 Task: Create a Workspace WS0000000001 in Trello with Workspace Type as ENGINEERING-IT and Workspace Description as WD0000000001. Invite a Team Member Ayush98111@gmail.com to Workspace WS0000000001 in Trello. Invite a Team Member Mailaustralia7@gmail.com to Workspace WS0000000001 in Trello. Invite a Team Member Carxxstreet7916@gmail.com to Workspace WS0000000001 in Trello. Invite a Team Member Prateek.ku2001@gmail.com to Workspace WS0000000001 in Trello
Action: Mouse moved to (512, 71)
Screenshot: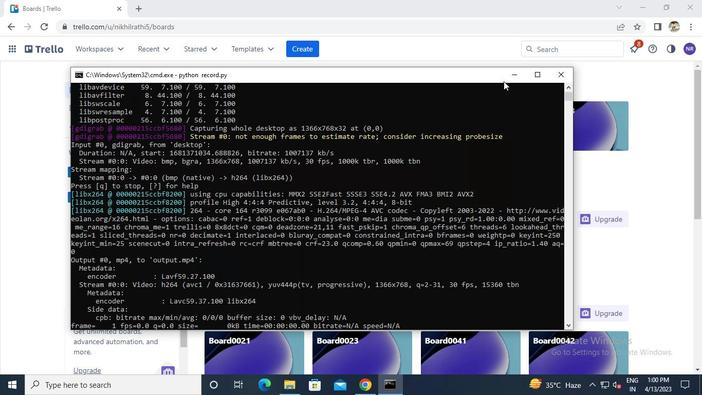 
Action: Mouse pressed left at (512, 71)
Screenshot: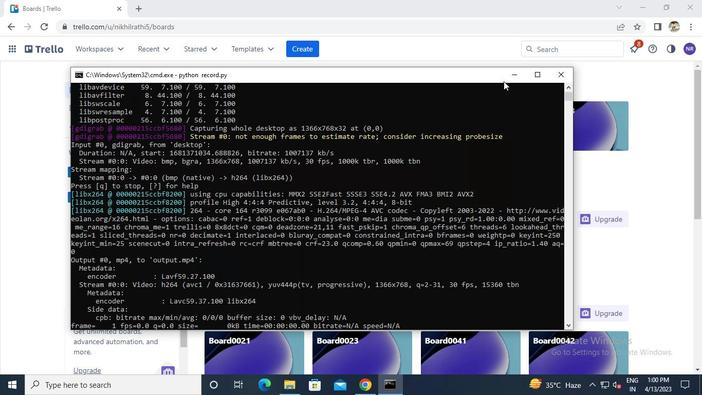 
Action: Mouse moved to (308, 50)
Screenshot: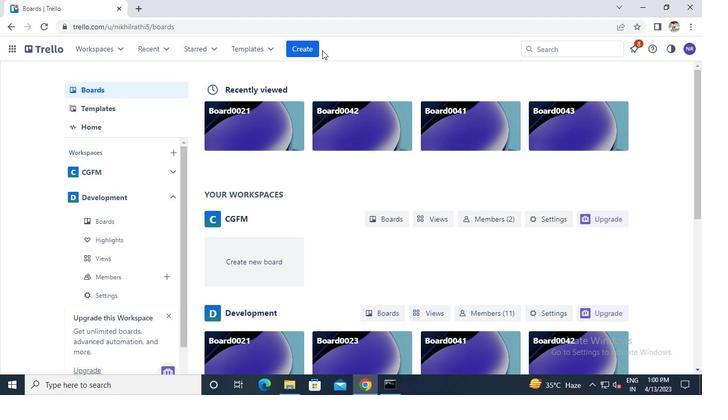 
Action: Mouse pressed left at (308, 50)
Screenshot: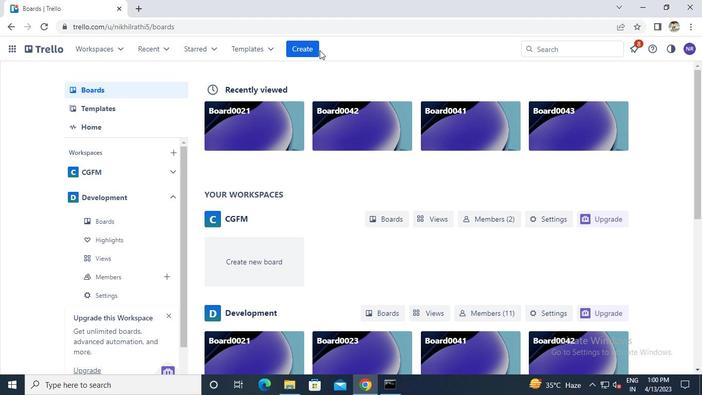 
Action: Mouse moved to (323, 153)
Screenshot: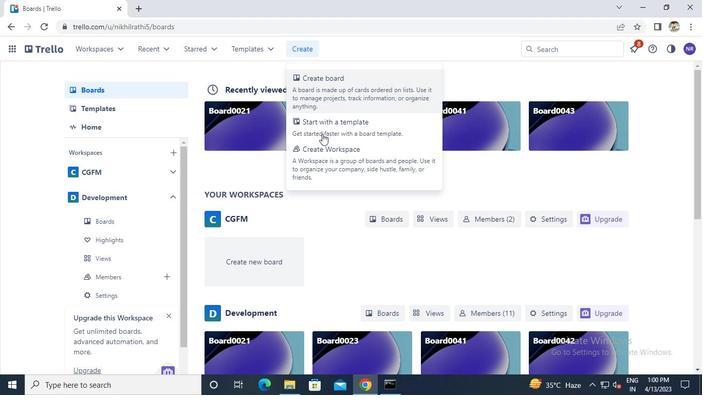 
Action: Mouse pressed left at (323, 153)
Screenshot: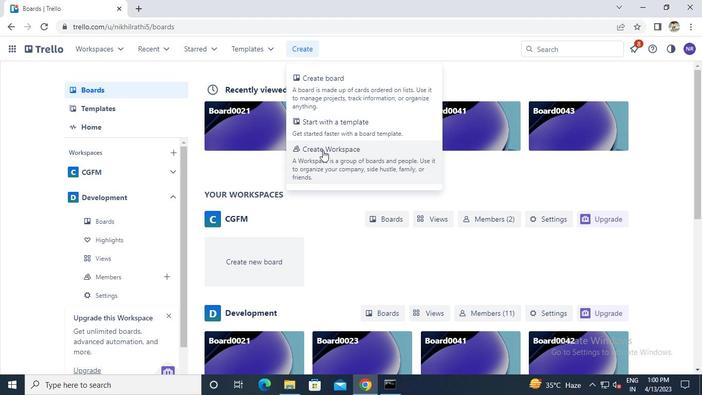 
Action: Mouse moved to (259, 176)
Screenshot: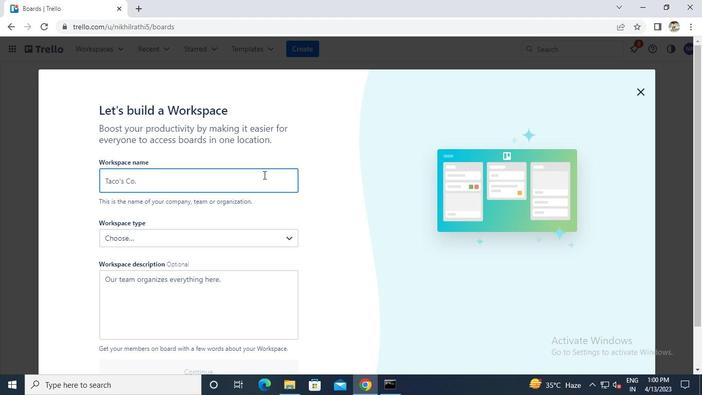 
Action: Mouse pressed left at (259, 176)
Screenshot: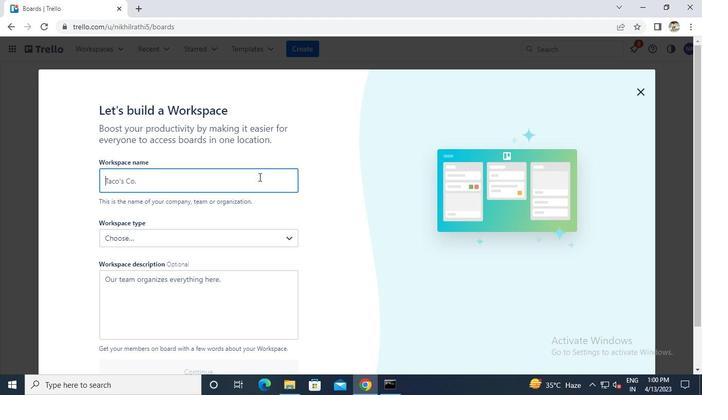 
Action: Keyboard Key.caps_lock
Screenshot: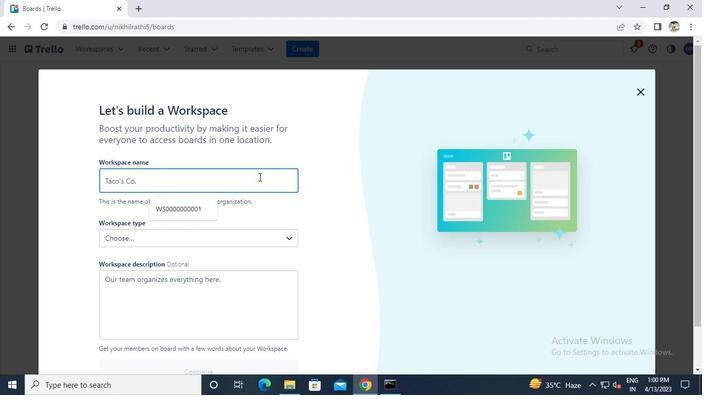 
Action: Keyboard w
Screenshot: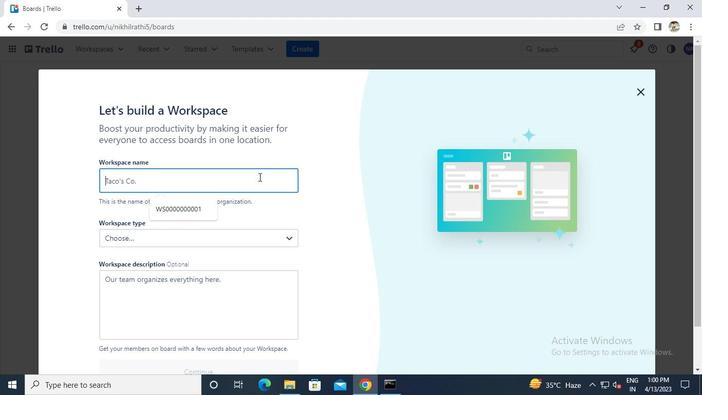 
Action: Keyboard s
Screenshot: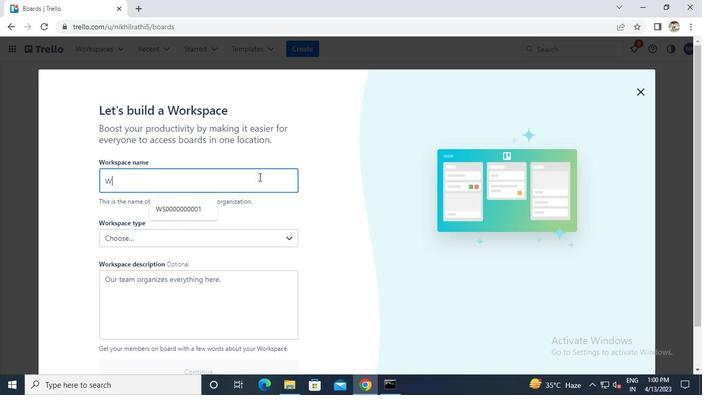 
Action: Keyboard 0
Screenshot: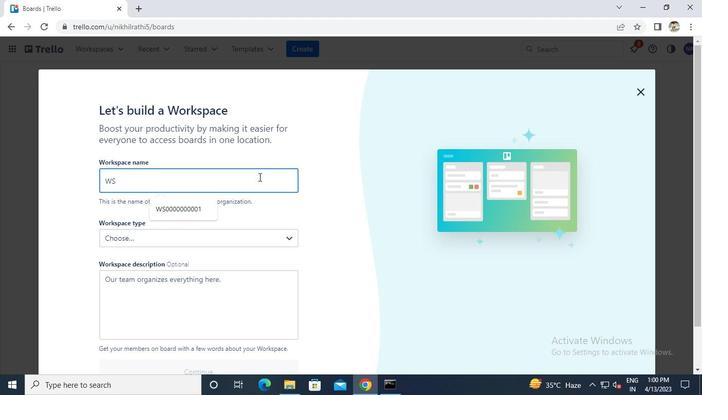 
Action: Keyboard 0
Screenshot: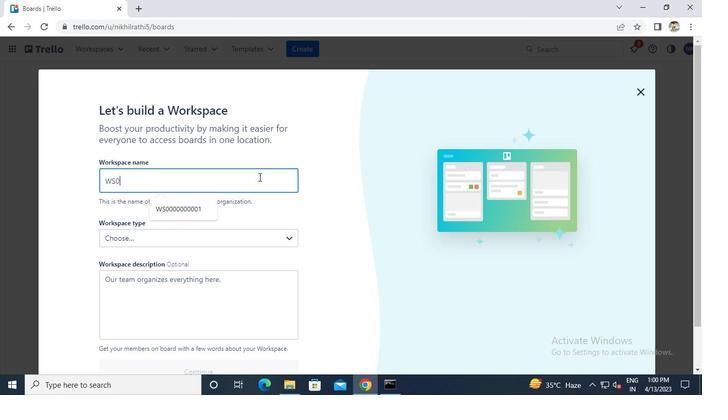 
Action: Keyboard 0
Screenshot: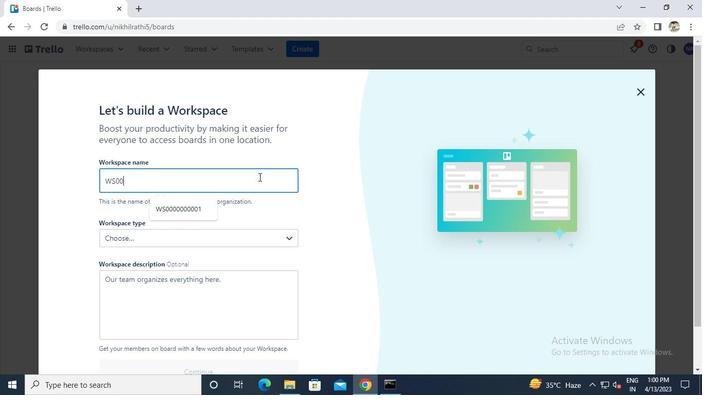 
Action: Keyboard 0
Screenshot: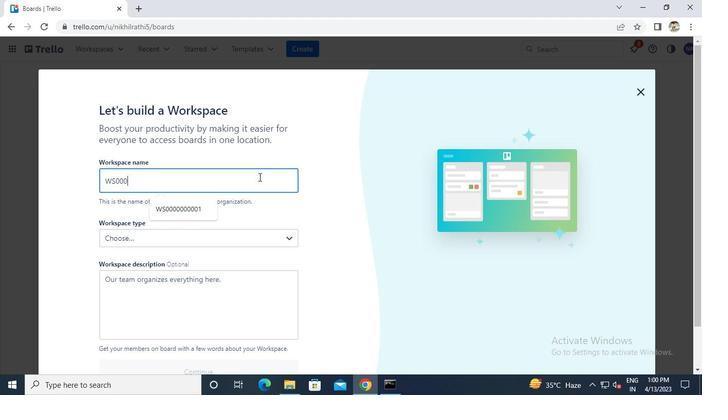 
Action: Keyboard 0
Screenshot: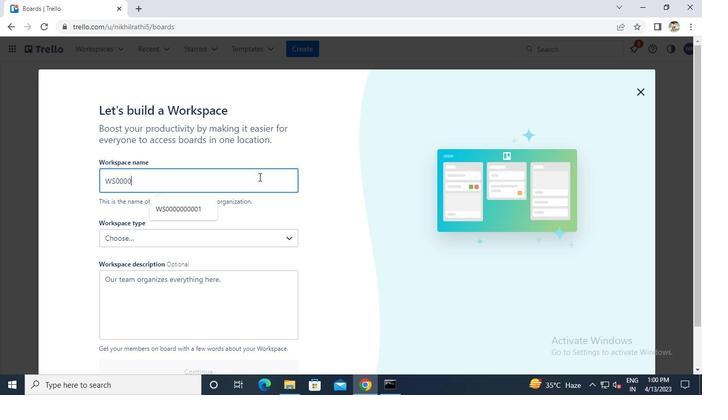 
Action: Keyboard 0
Screenshot: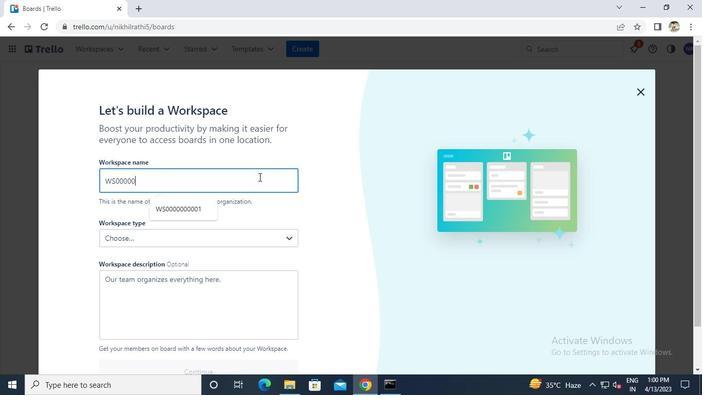 
Action: Keyboard 0
Screenshot: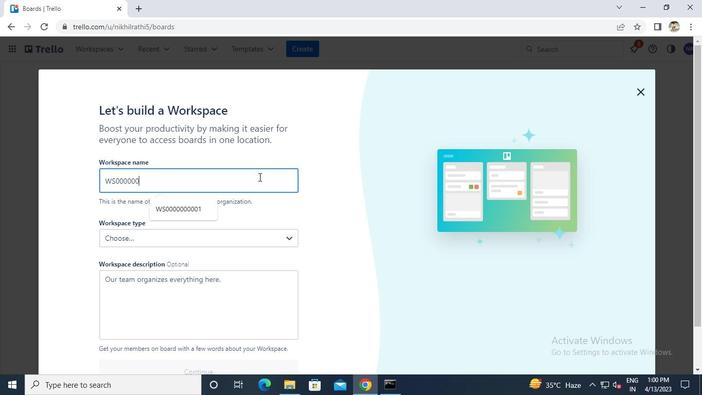 
Action: Keyboard 0
Screenshot: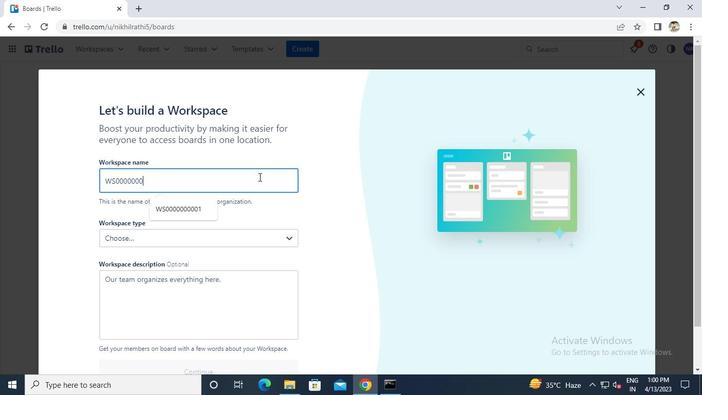 
Action: Keyboard 0
Screenshot: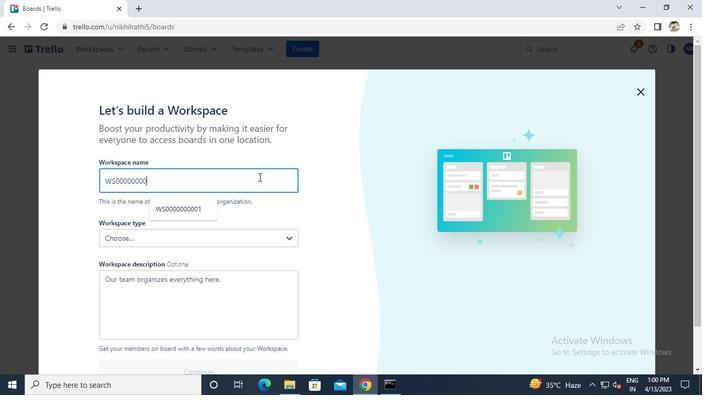 
Action: Keyboard 0
Screenshot: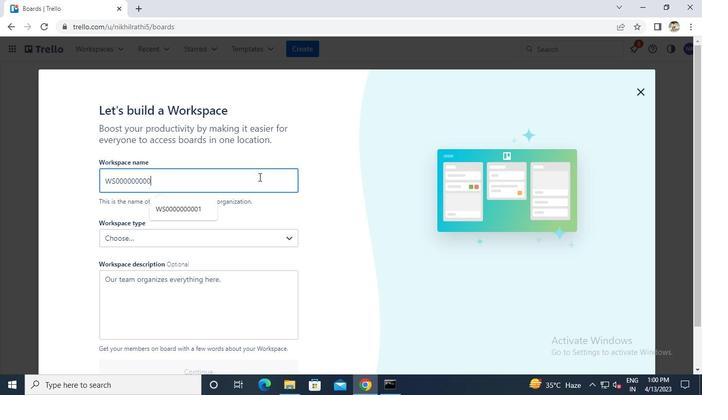 
Action: Keyboard 1
Screenshot: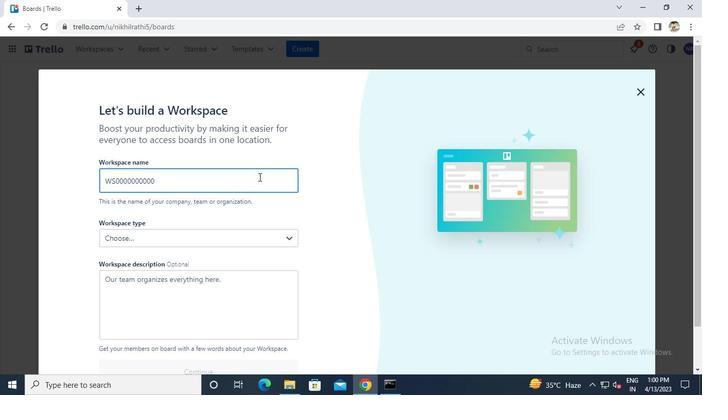 
Action: Mouse moved to (211, 238)
Screenshot: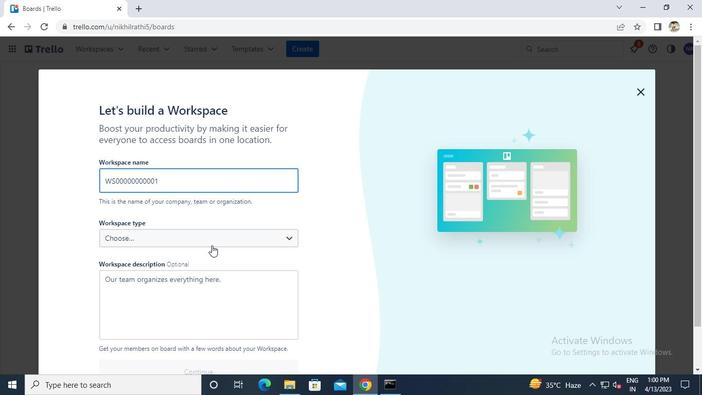
Action: Mouse pressed left at (211, 238)
Screenshot: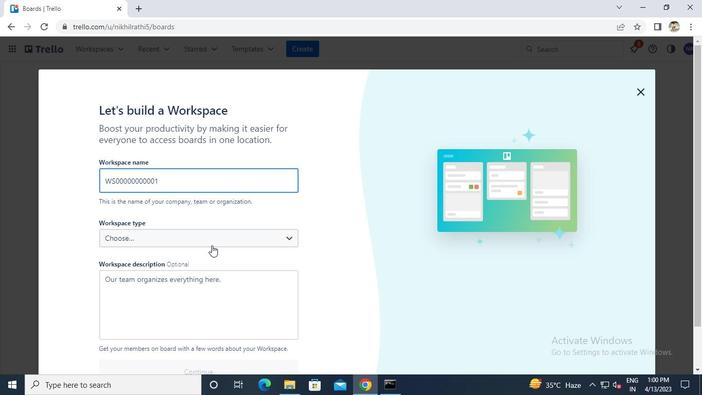 
Action: Mouse moved to (146, 355)
Screenshot: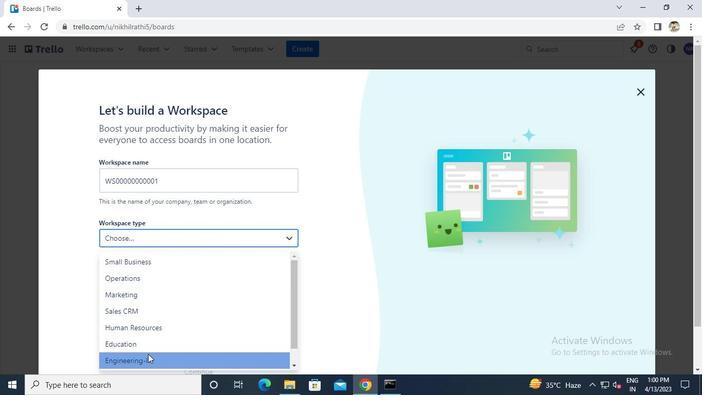 
Action: Mouse pressed left at (146, 355)
Screenshot: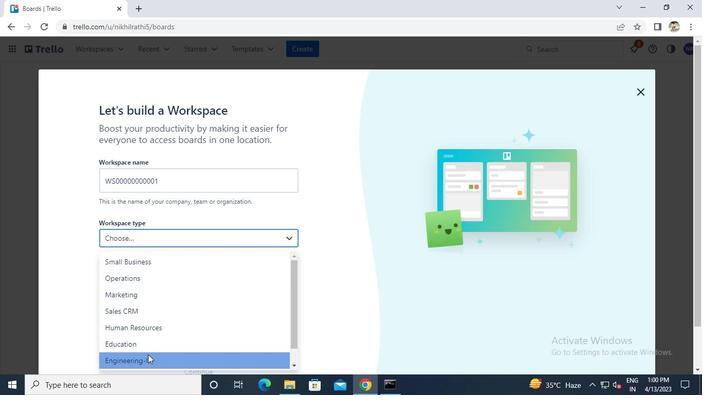 
Action: Mouse moved to (149, 314)
Screenshot: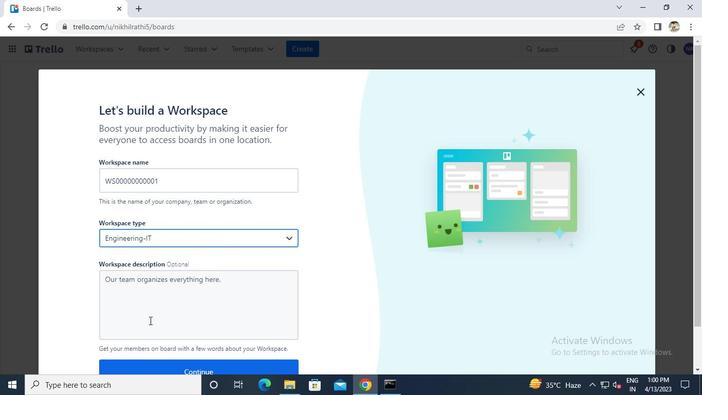 
Action: Mouse pressed left at (149, 314)
Screenshot: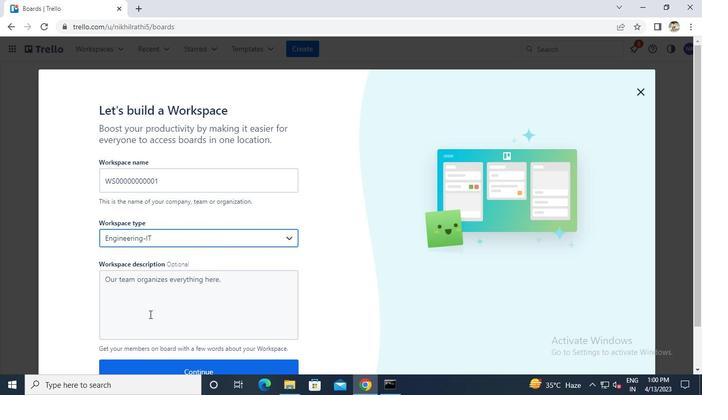 
Action: Keyboard w
Screenshot: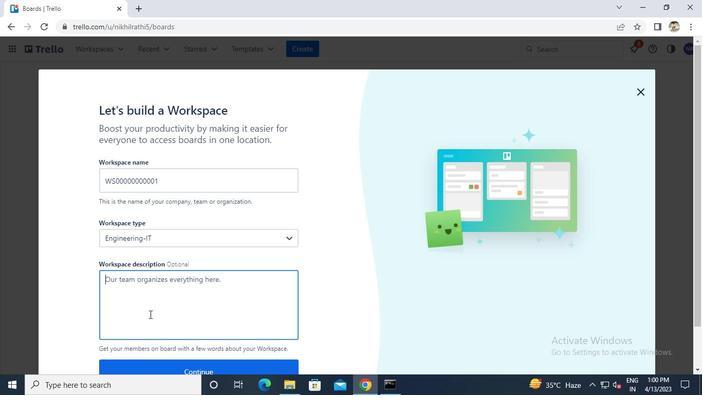 
Action: Keyboard d
Screenshot: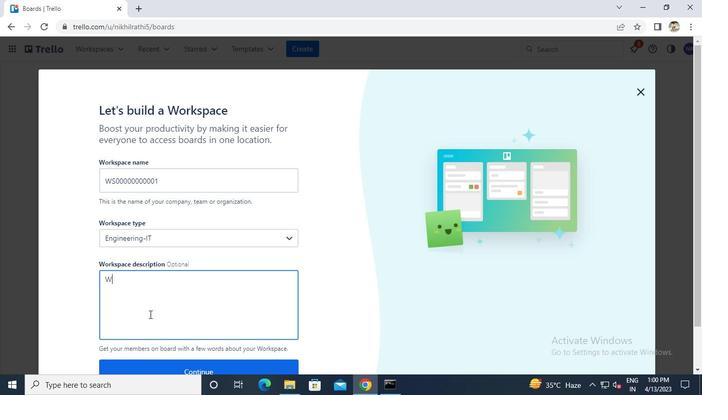 
Action: Keyboard 0
Screenshot: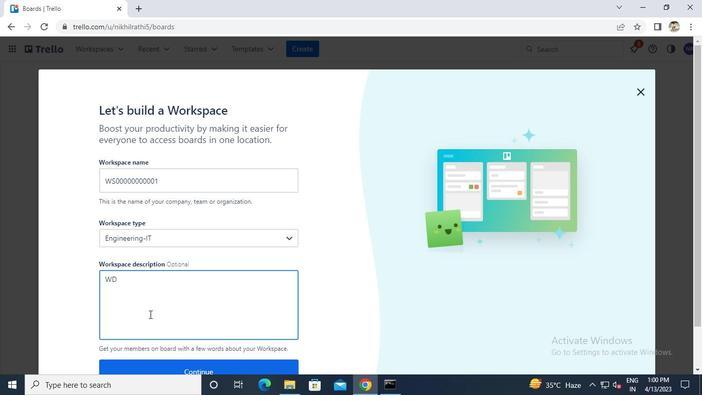
Action: Keyboard 0
Screenshot: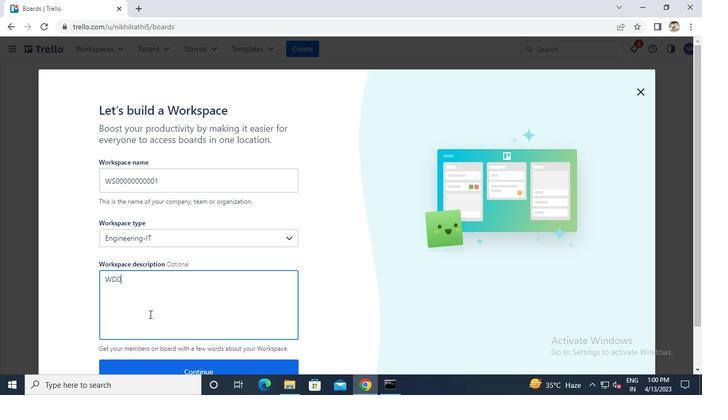 
Action: Keyboard 0
Screenshot: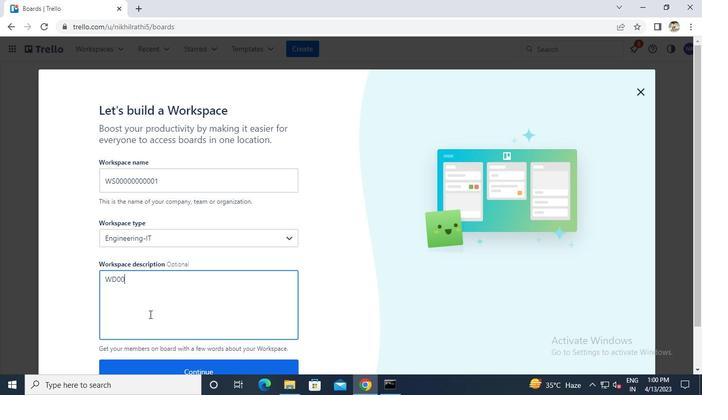 
Action: Keyboard 0
Screenshot: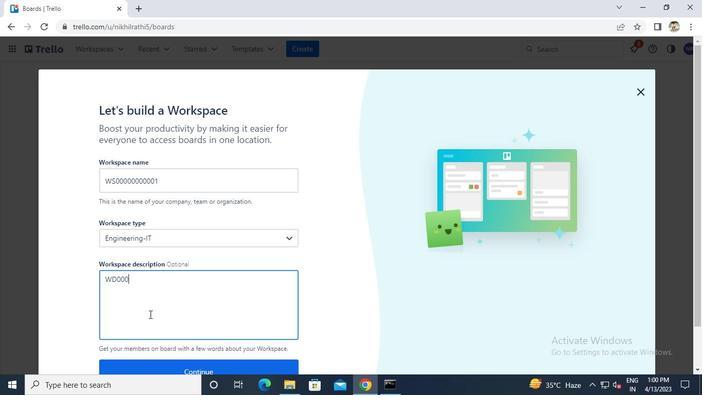 
Action: Keyboard 0
Screenshot: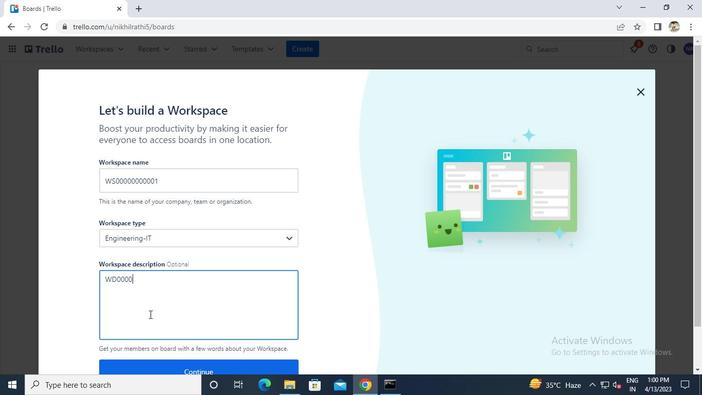 
Action: Keyboard 0
Screenshot: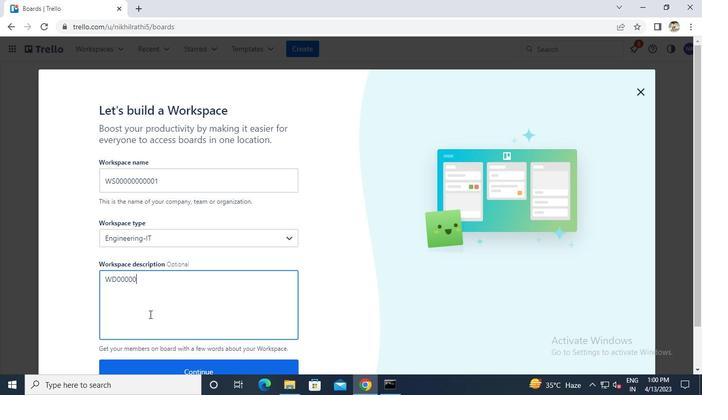 
Action: Keyboard 0
Screenshot: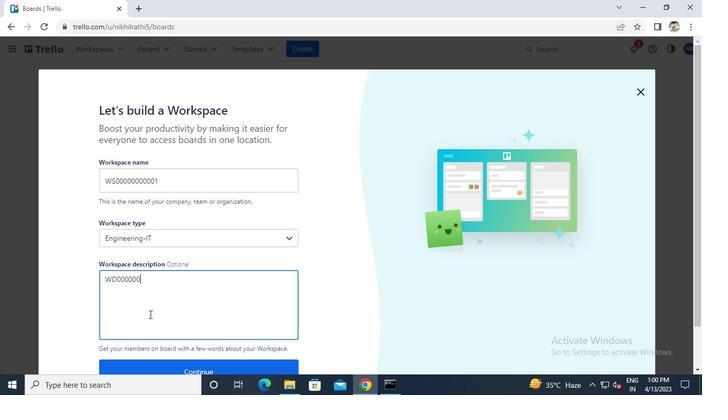 
Action: Keyboard 0
Screenshot: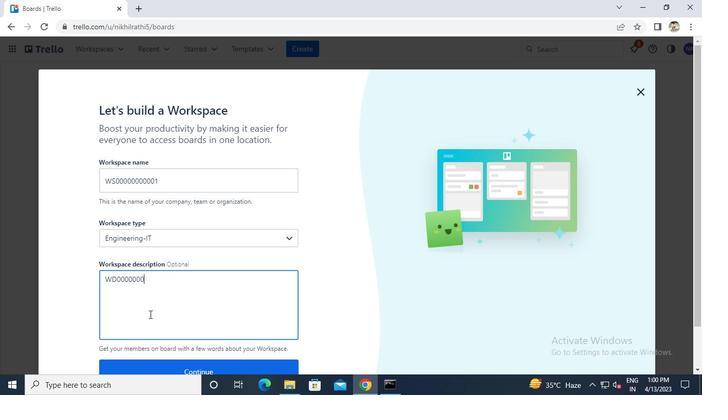 
Action: Keyboard 0
Screenshot: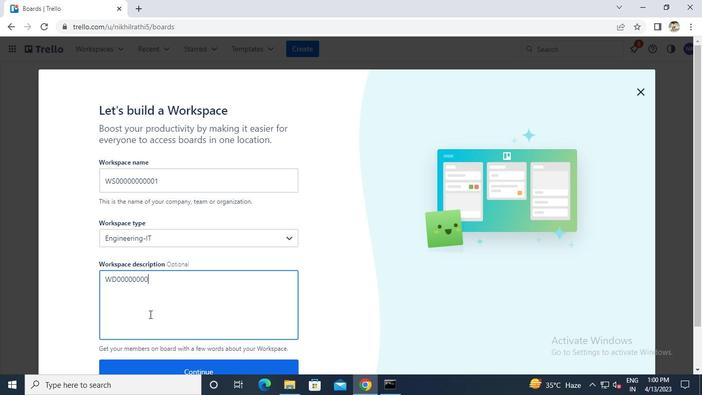 
Action: Keyboard 1
Screenshot: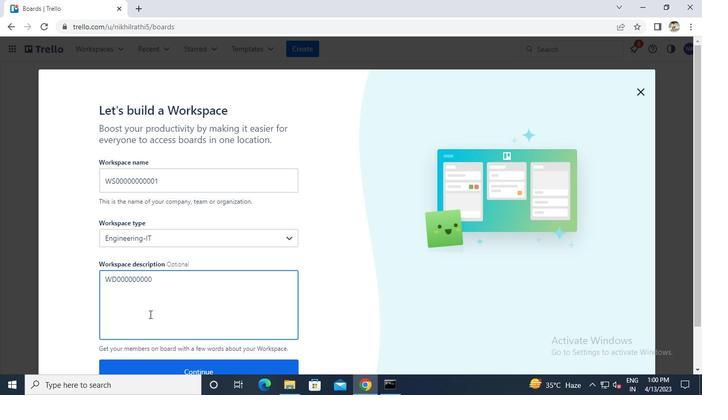 
Action: Mouse moved to (155, 319)
Screenshot: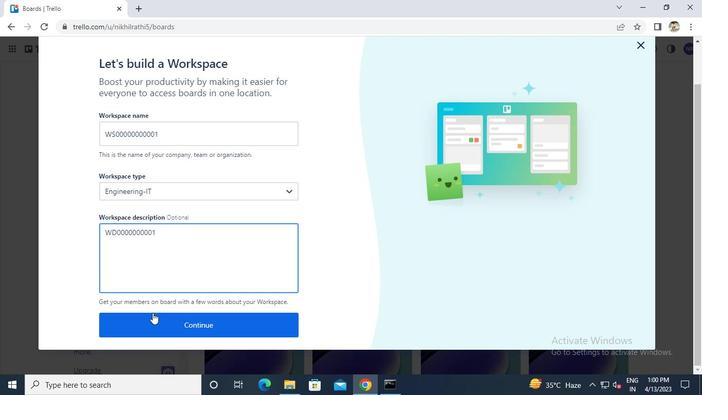 
Action: Mouse pressed left at (155, 319)
Screenshot: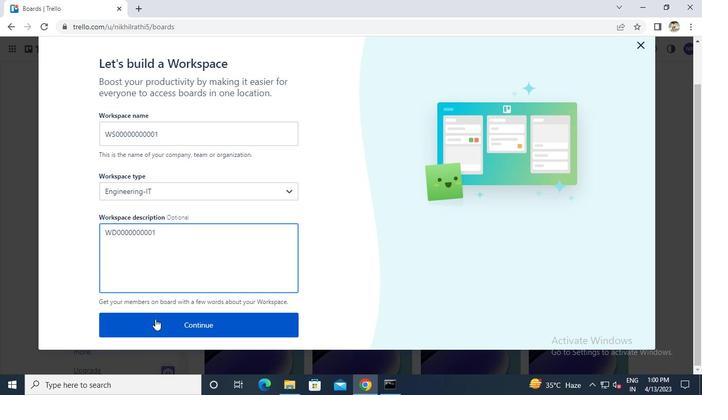 
Action: Mouse moved to (188, 264)
Screenshot: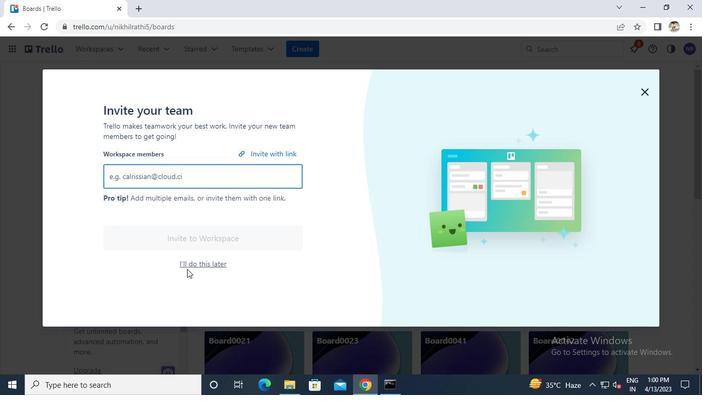 
Action: Mouse pressed left at (188, 264)
Screenshot: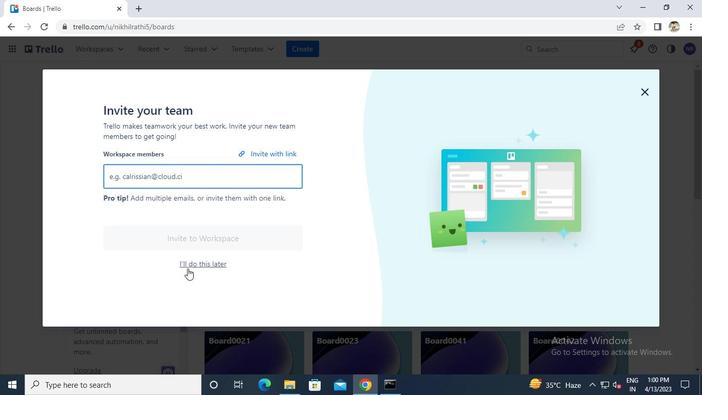 
Action: Mouse moved to (578, 89)
Screenshot: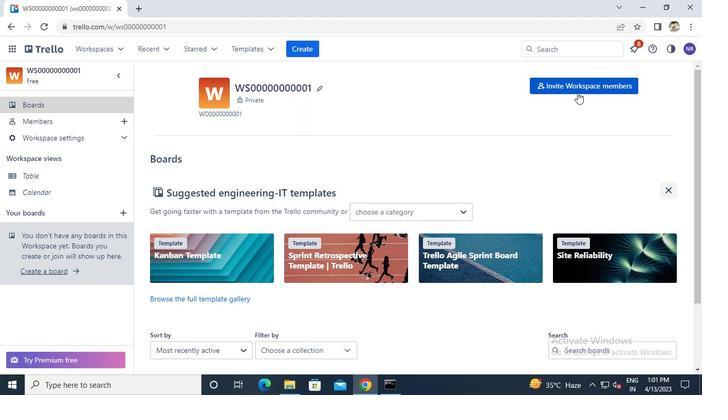 
Action: Mouse pressed left at (578, 89)
Screenshot: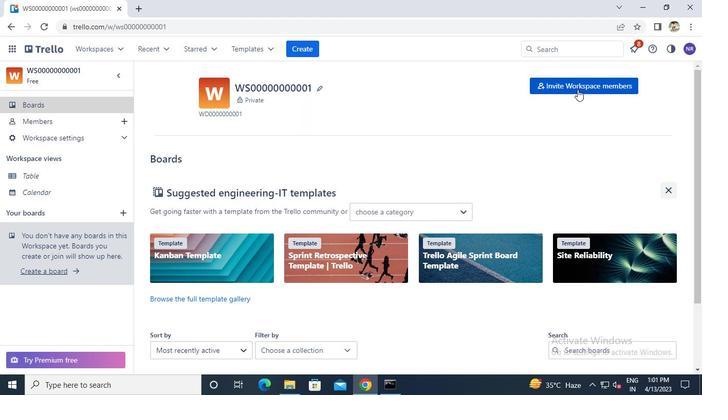 
Action: Mouse moved to (360, 199)
Screenshot: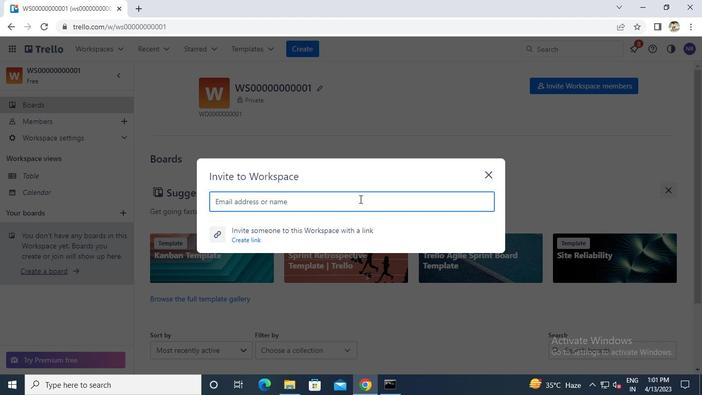 
Action: Mouse pressed left at (360, 199)
Screenshot: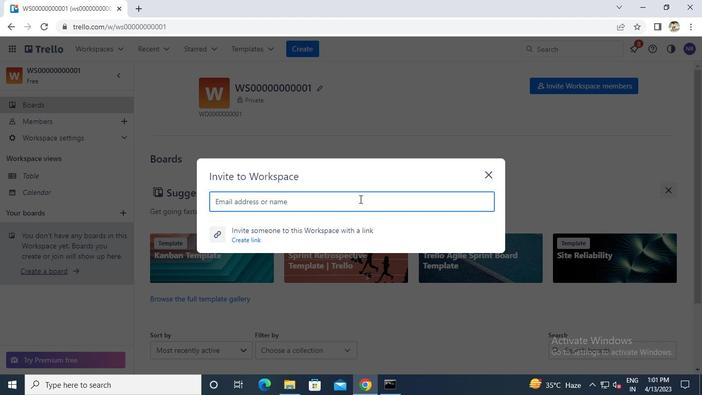 
Action: Mouse moved to (361, 198)
Screenshot: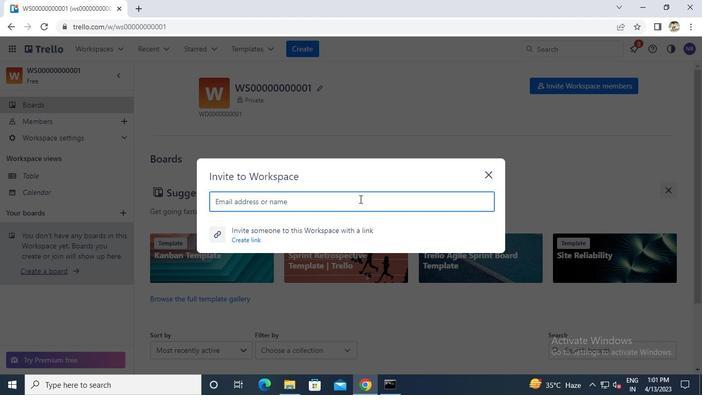 
Action: Keyboard a
Screenshot: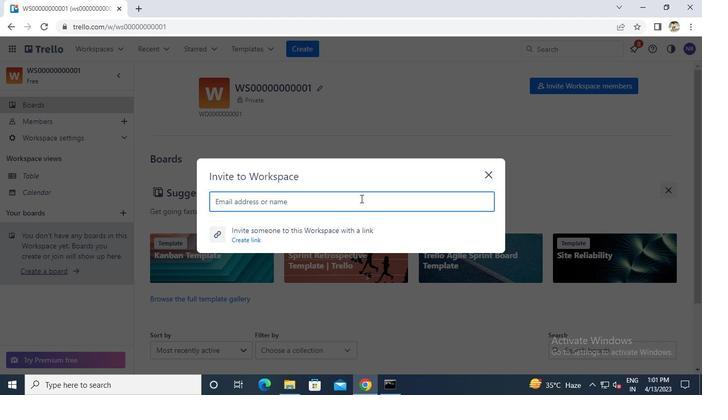 
Action: Keyboard Key.caps_lock
Screenshot: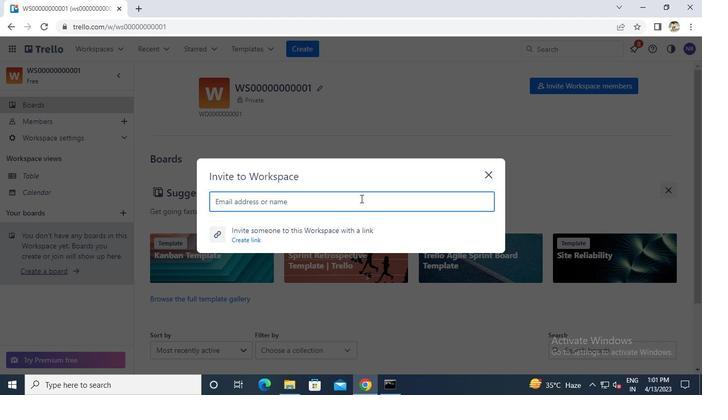 
Action: Keyboard y
Screenshot: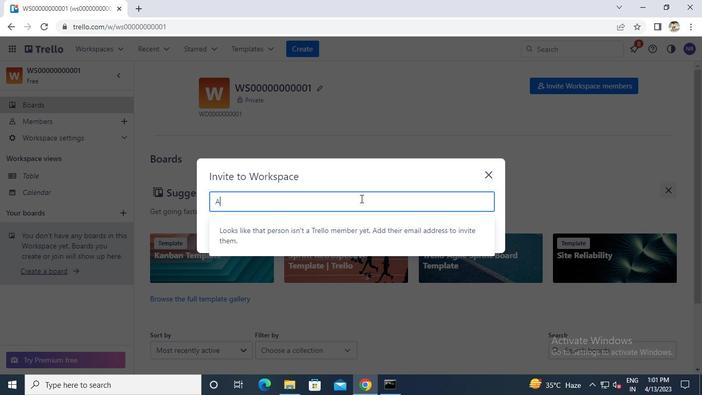 
Action: Keyboard u
Screenshot: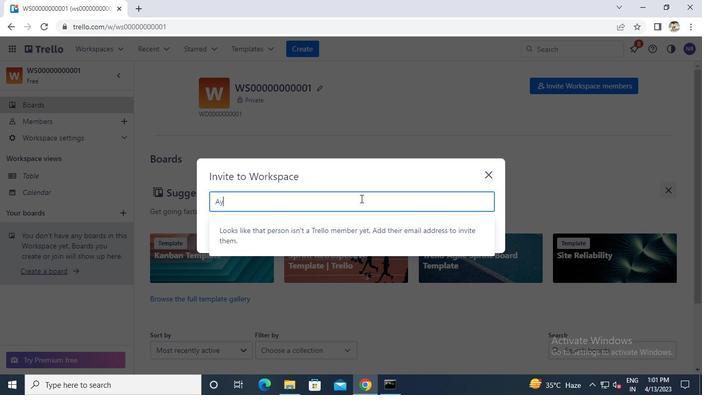 
Action: Keyboard s
Screenshot: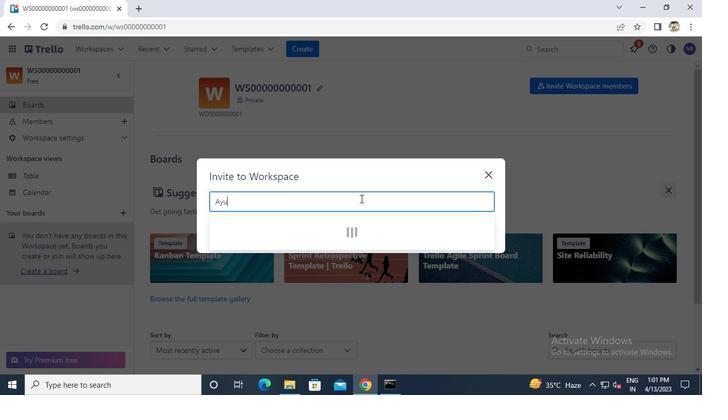 
Action: Keyboard h
Screenshot: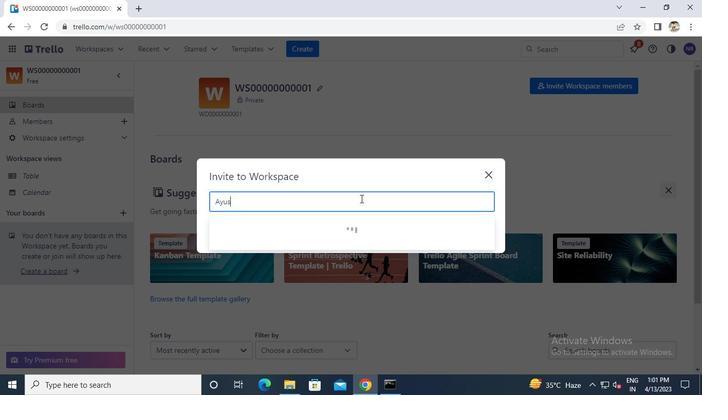 
Action: Keyboard 9
Screenshot: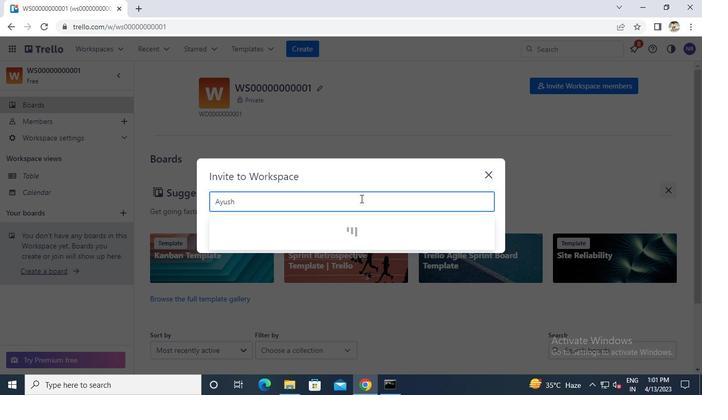 
Action: Keyboard 8
Screenshot: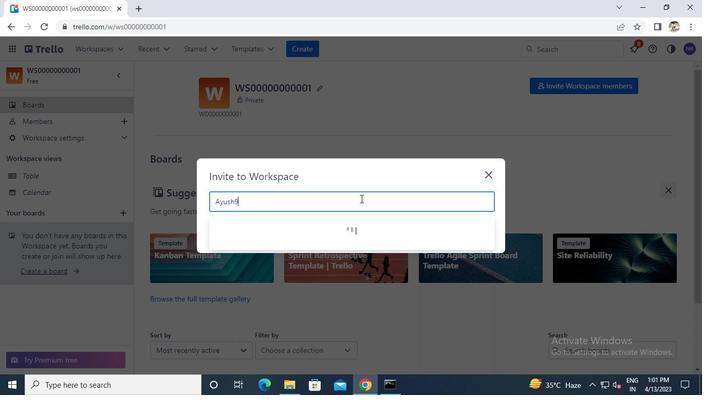 
Action: Keyboard 1
Screenshot: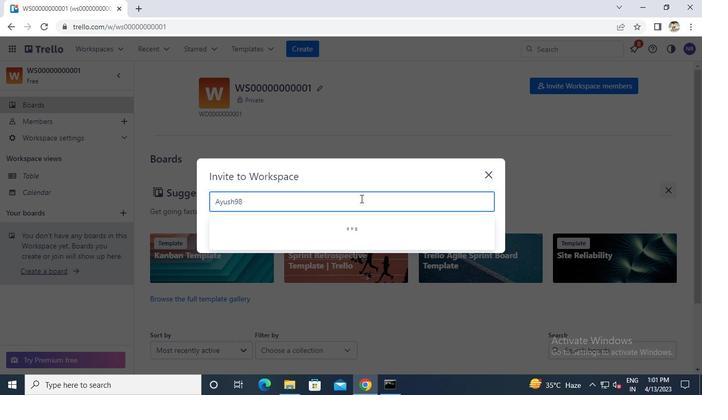 
Action: Keyboard 1
Screenshot: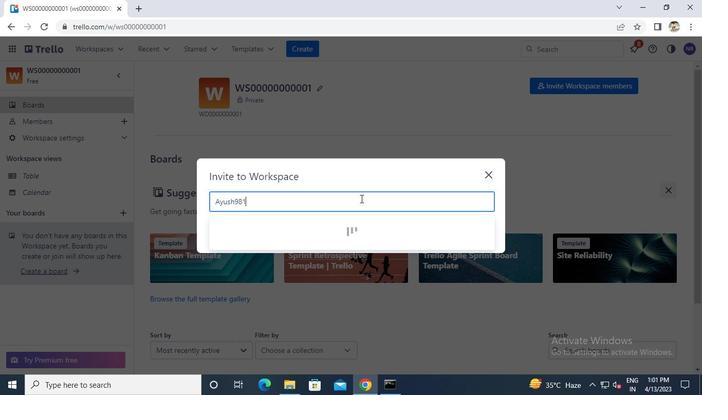 
Action: Keyboard 1
Screenshot: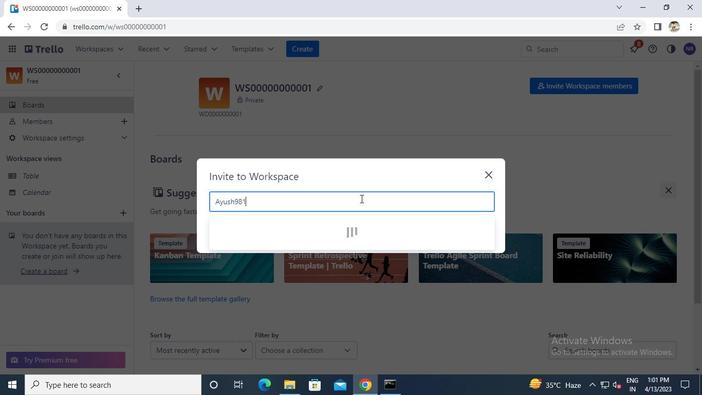 
Action: Keyboard Key.shift
Screenshot: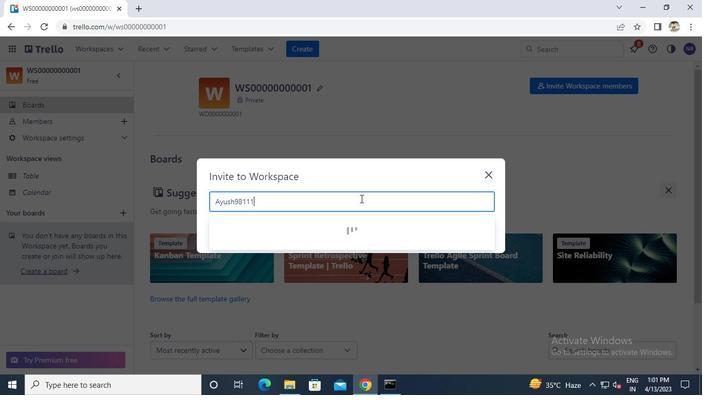 
Action: Keyboard @
Screenshot: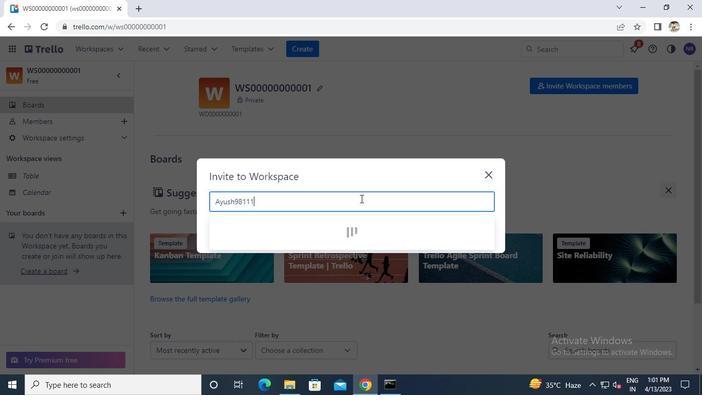
Action: Keyboard g
Screenshot: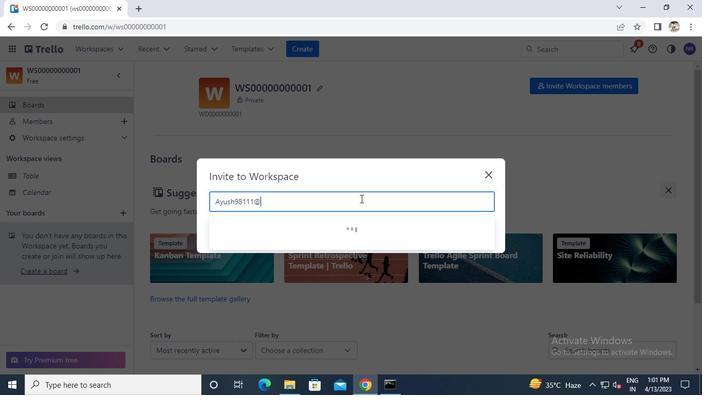 
Action: Keyboard m
Screenshot: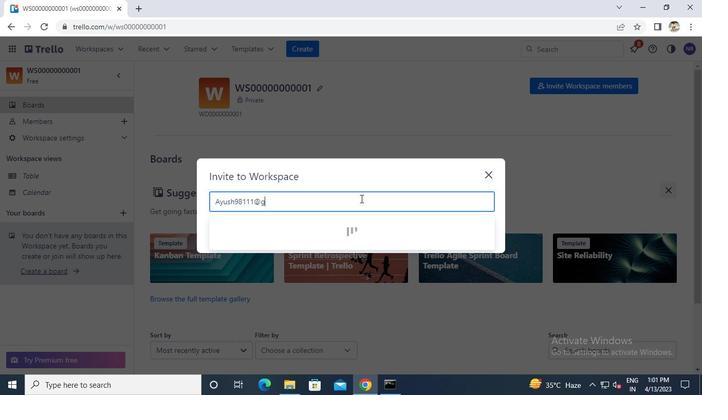 
Action: Keyboard a
Screenshot: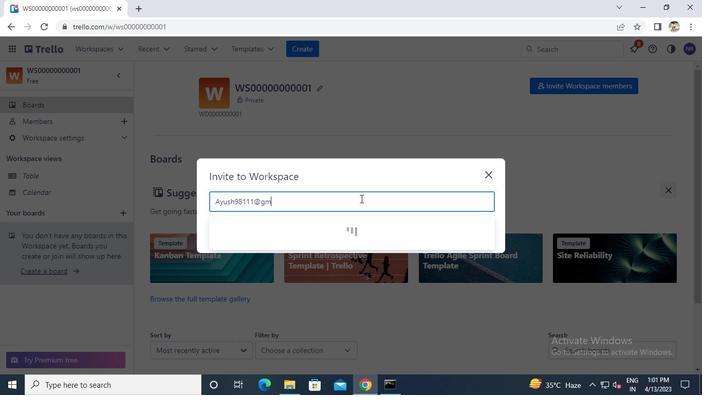 
Action: Keyboard i
Screenshot: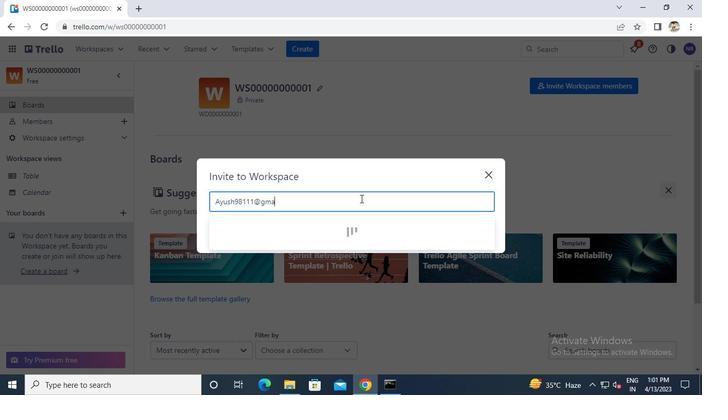 
Action: Keyboard l
Screenshot: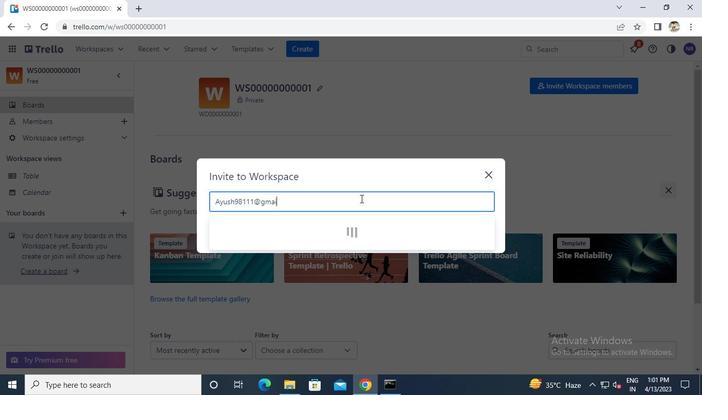 
Action: Keyboard .
Screenshot: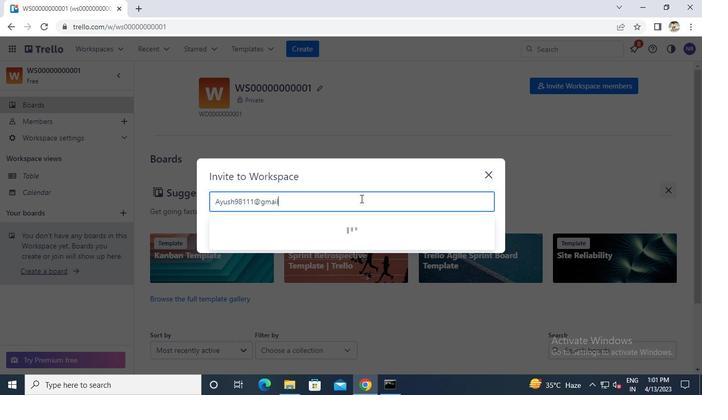 
Action: Keyboard c
Screenshot: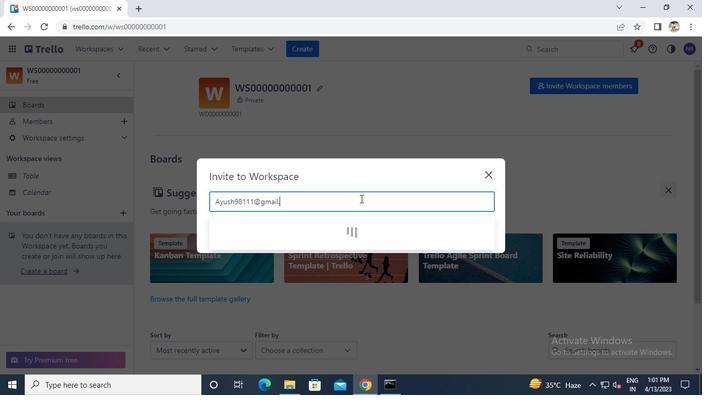
Action: Keyboard o
Screenshot: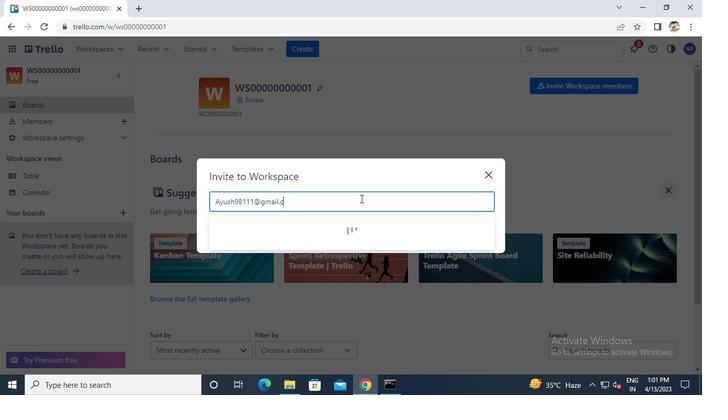
Action: Keyboard m
Screenshot: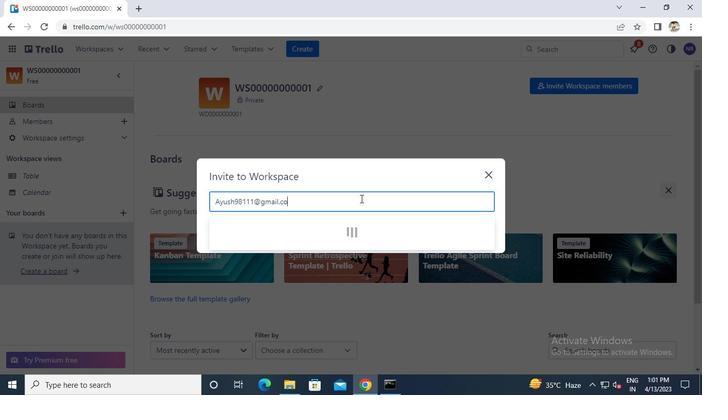 
Action: Mouse moved to (291, 228)
Screenshot: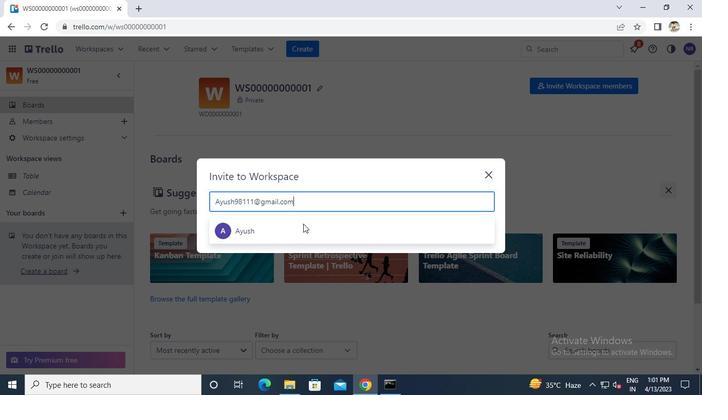 
Action: Mouse pressed left at (291, 228)
Screenshot: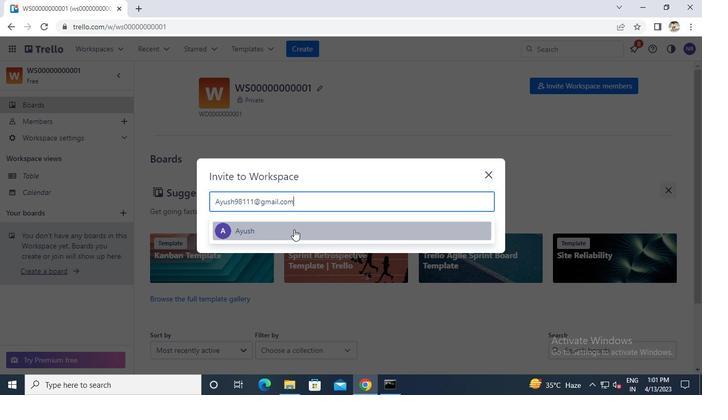 
Action: Mouse moved to (454, 178)
Screenshot: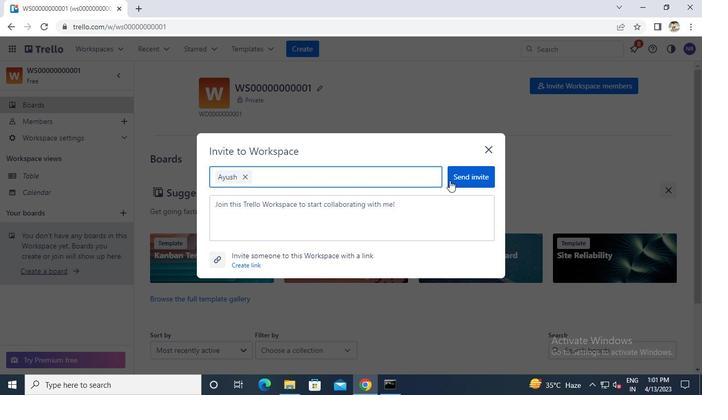 
Action: Mouse pressed left at (454, 178)
Screenshot: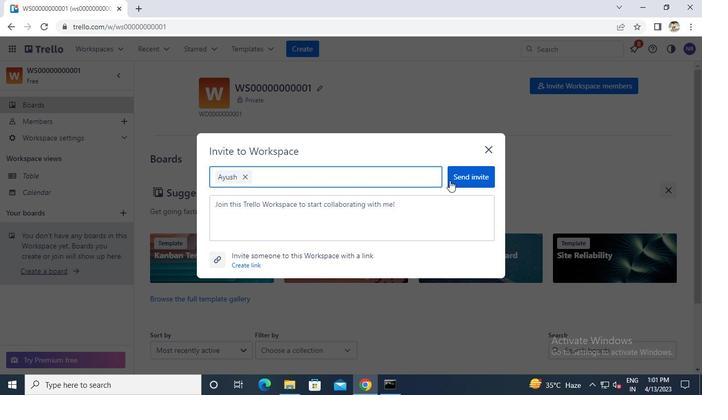 
Action: Mouse moved to (558, 86)
Screenshot: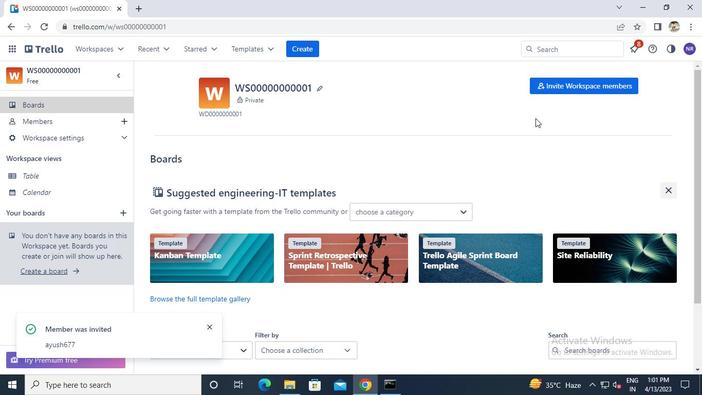 
Action: Mouse pressed left at (558, 86)
Screenshot: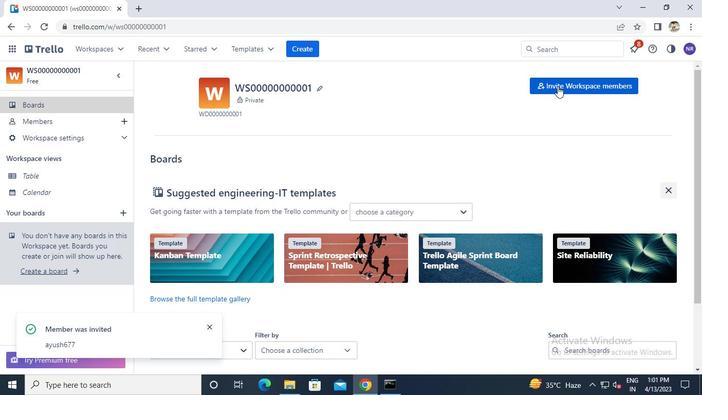 
Action: Mouse moved to (387, 204)
Screenshot: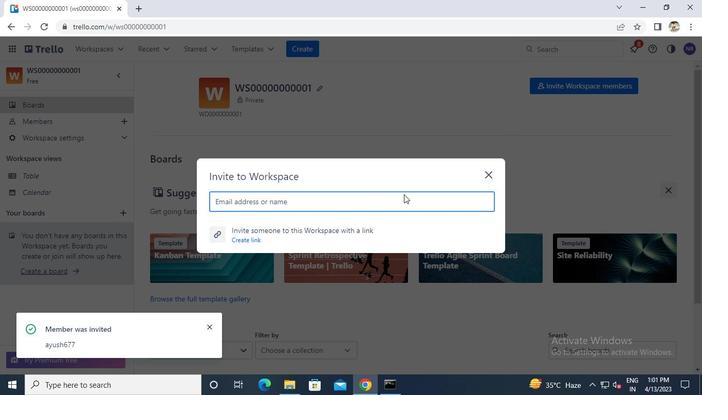 
Action: Mouse pressed left at (387, 204)
Screenshot: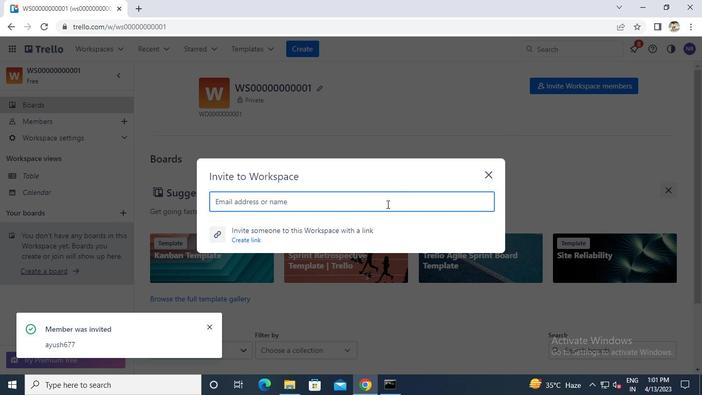 
Action: Keyboard Key.caps_lock
Screenshot: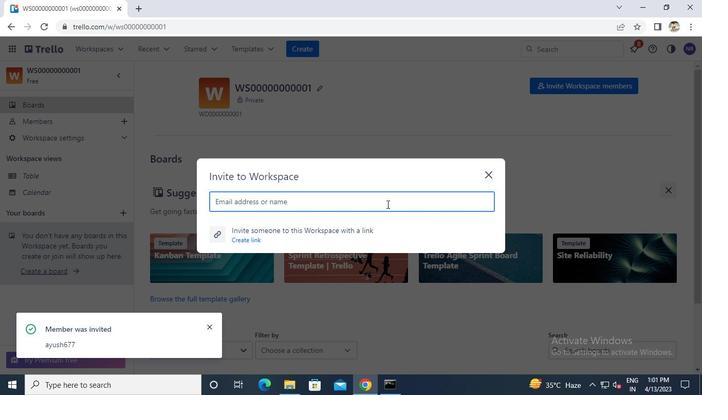 
Action: Keyboard m
Screenshot: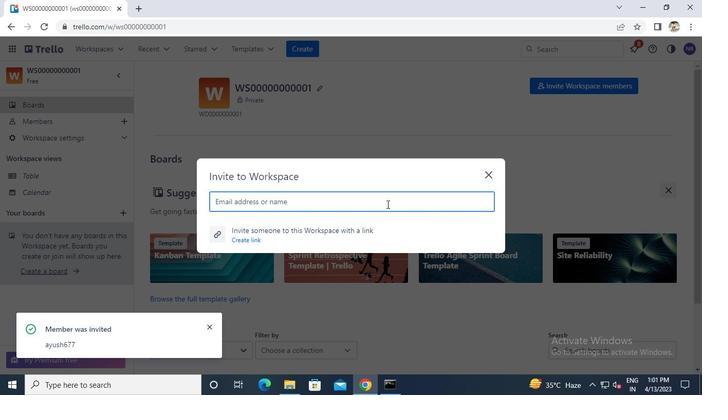 
Action: Keyboard Key.caps_lock
Screenshot: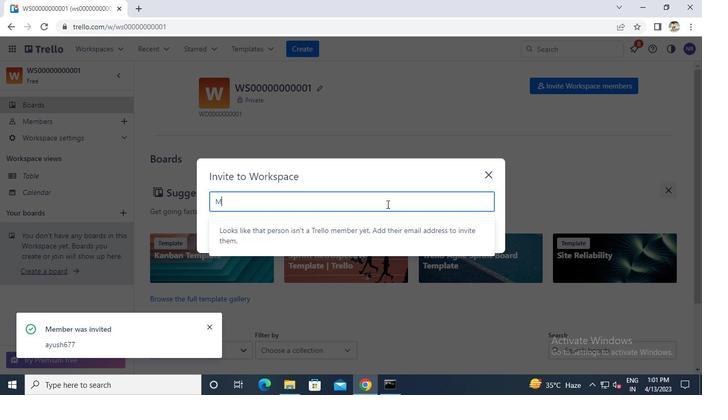 
Action: Keyboard a
Screenshot: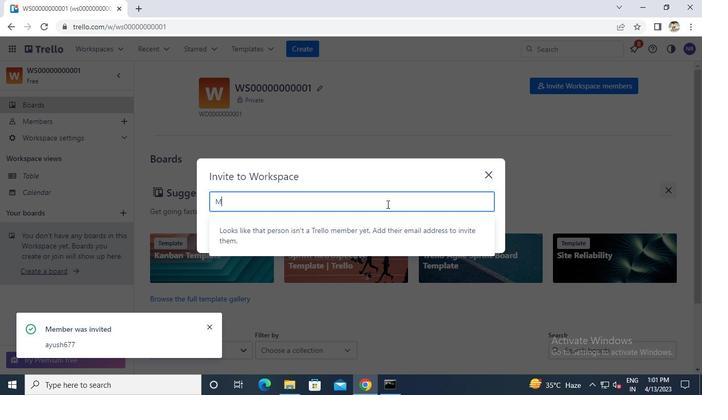 
Action: Keyboard i
Screenshot: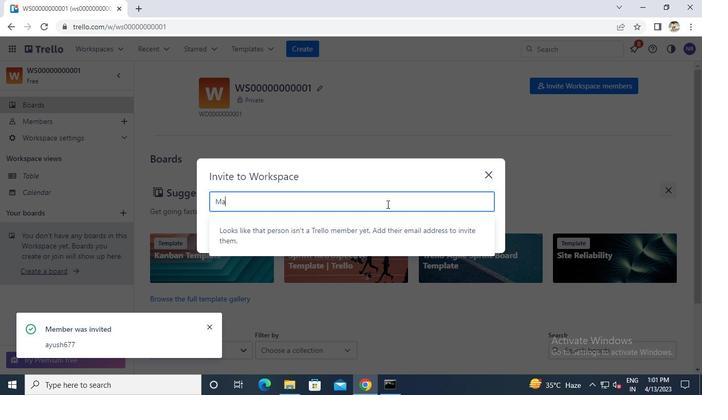 
Action: Keyboard l
Screenshot: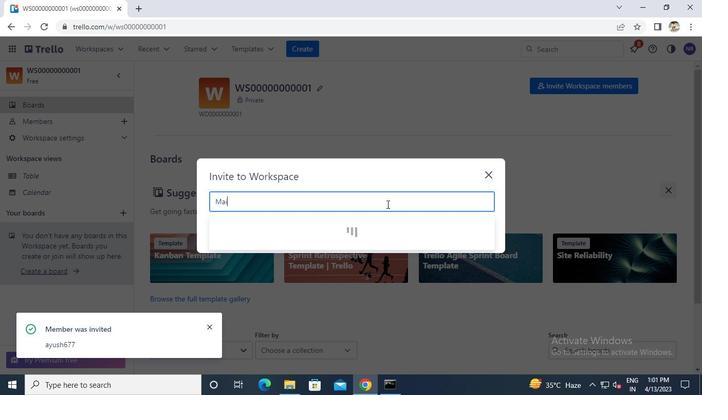 
Action: Keyboard a
Screenshot: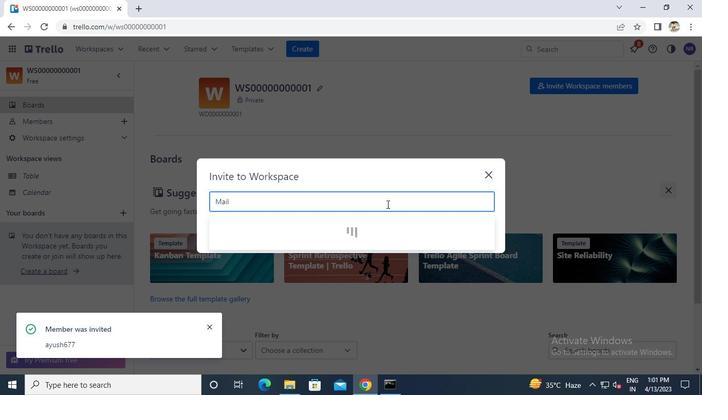 
Action: Keyboard u
Screenshot: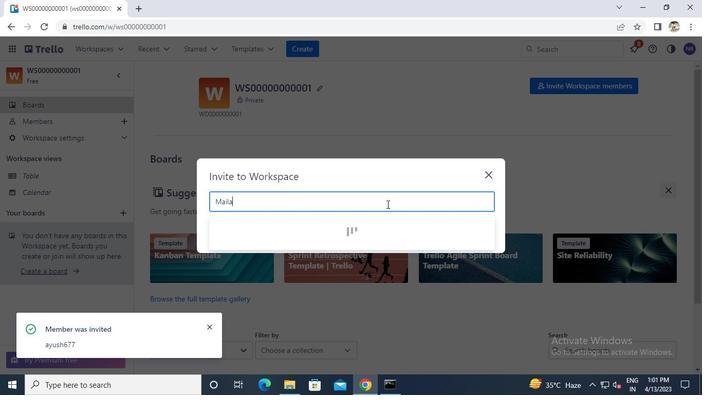 
Action: Keyboard s
Screenshot: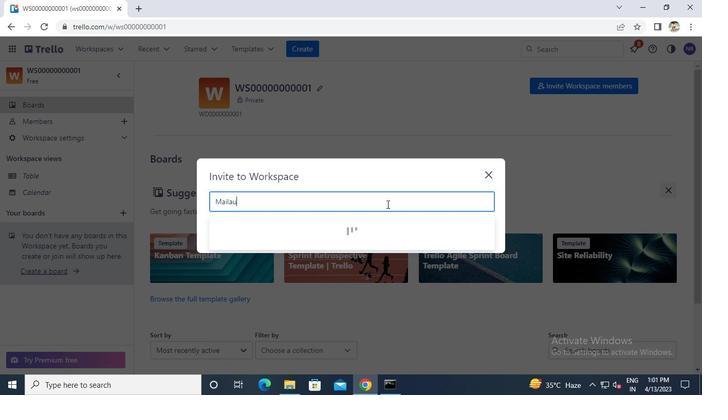 
Action: Keyboard t
Screenshot: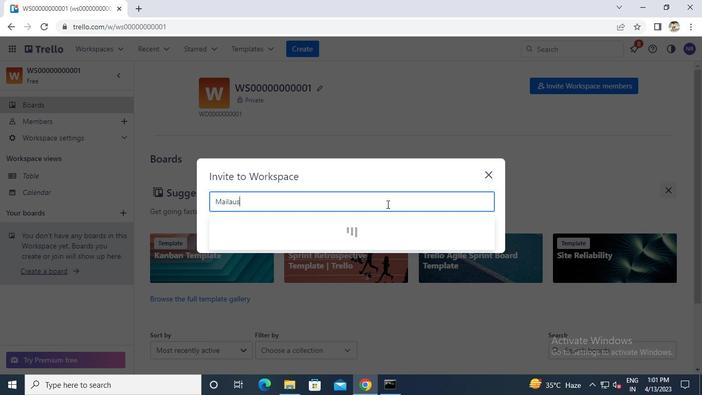 
Action: Keyboard r
Screenshot: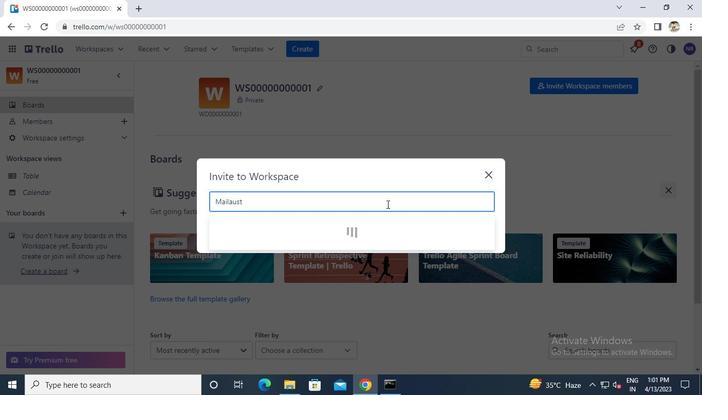 
Action: Keyboard a
Screenshot: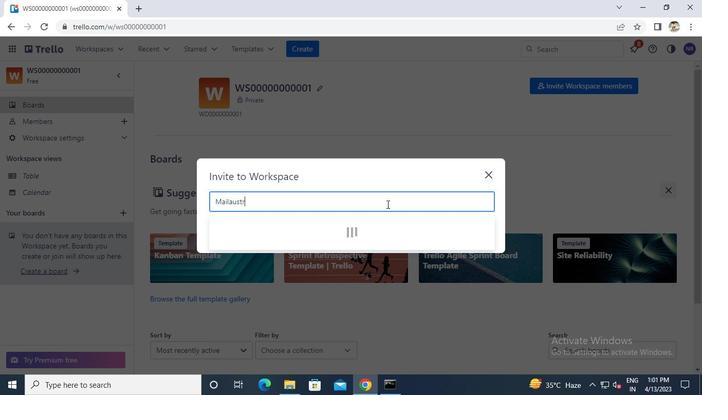 
Action: Keyboard l
Screenshot: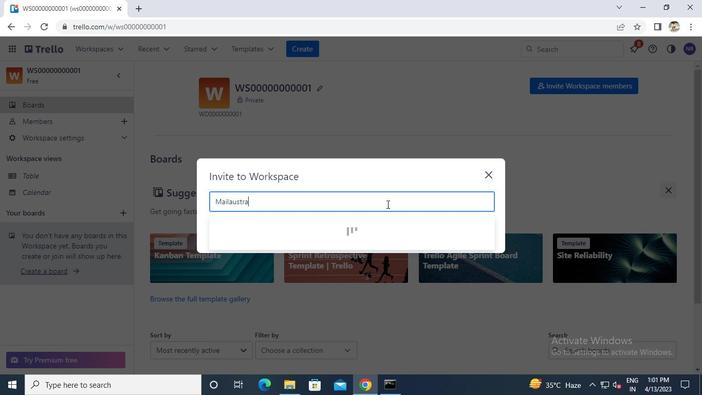 
Action: Keyboard i
Screenshot: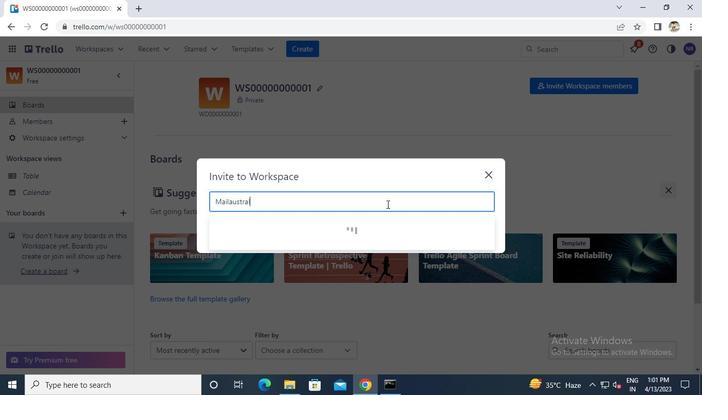 
Action: Keyboard a
Screenshot: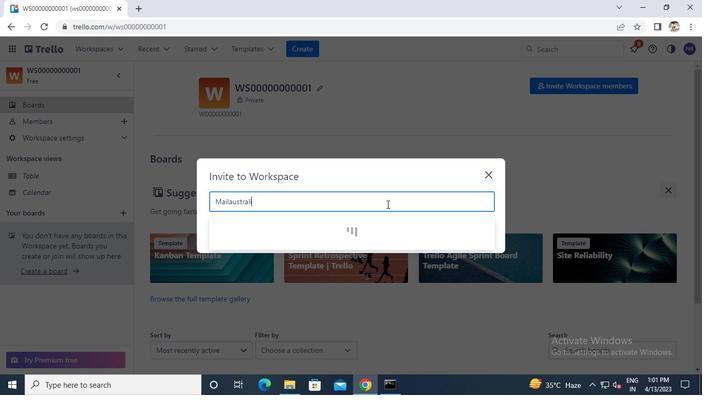
Action: Keyboard 7
Screenshot: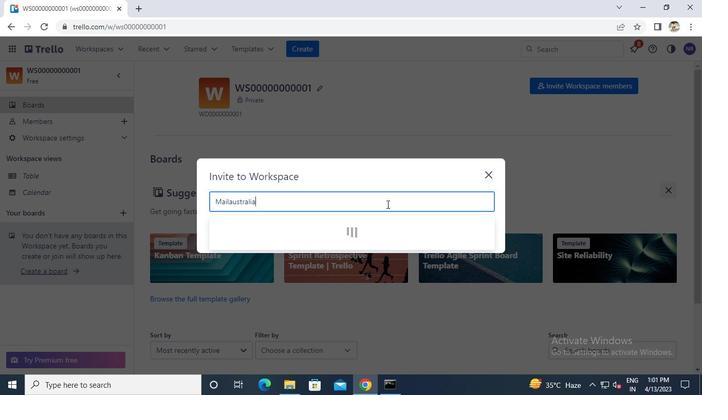 
Action: Keyboard Key.shift
Screenshot: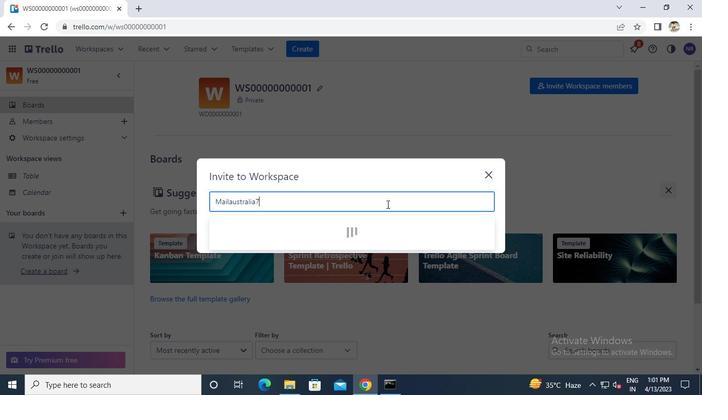 
Action: Keyboard @
Screenshot: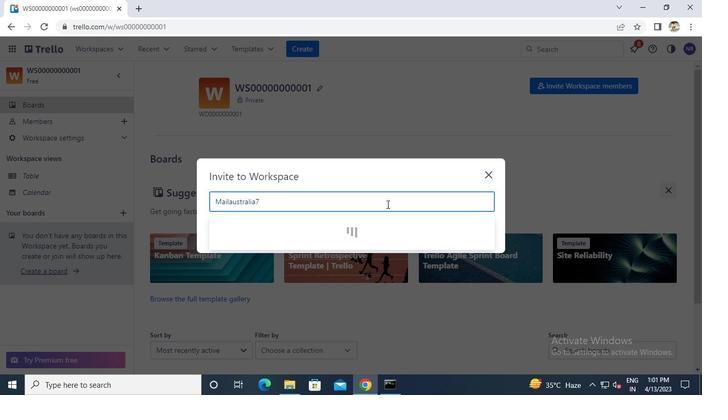 
Action: Keyboard g
Screenshot: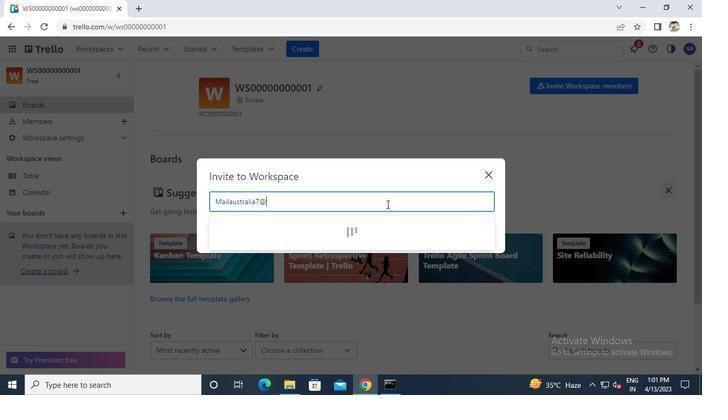 
Action: Keyboard m
Screenshot: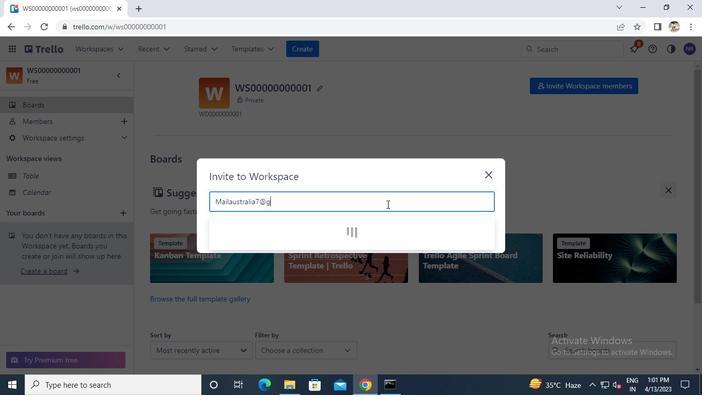 
Action: Keyboard a
Screenshot: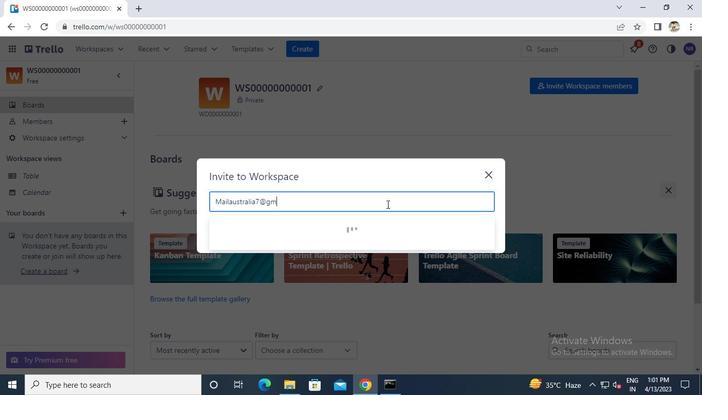 
Action: Keyboard i
Screenshot: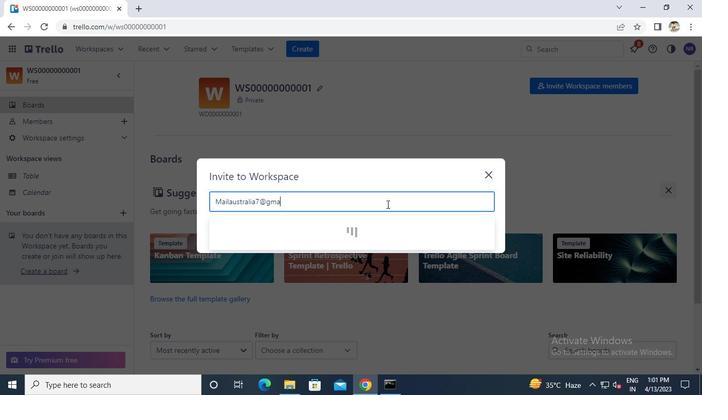 
Action: Keyboard l
Screenshot: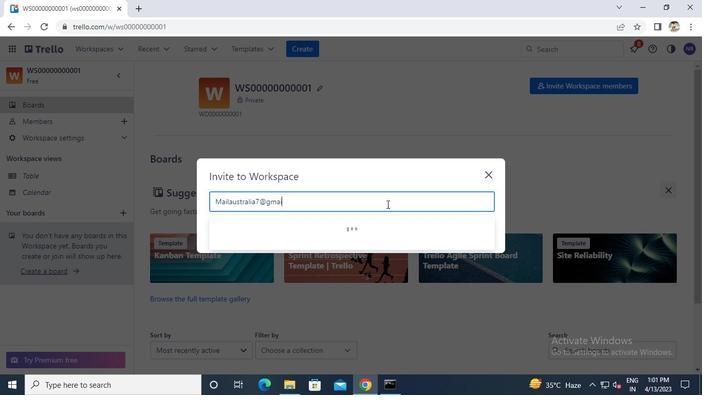 
Action: Keyboard .
Screenshot: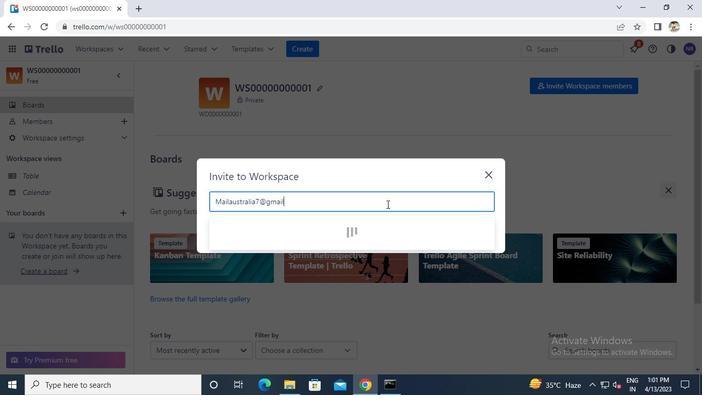 
Action: Keyboard c
Screenshot: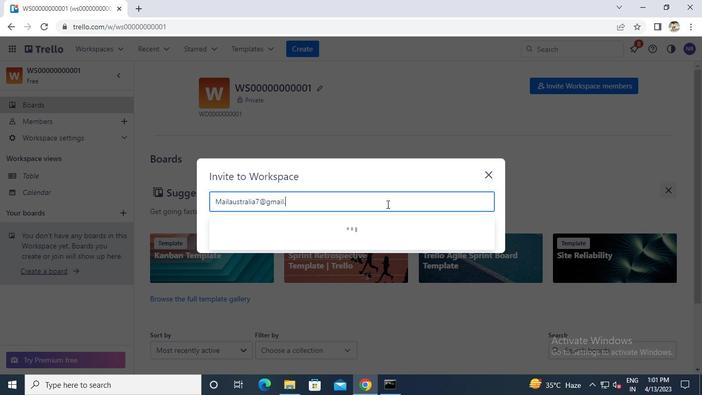 
Action: Keyboard o
Screenshot: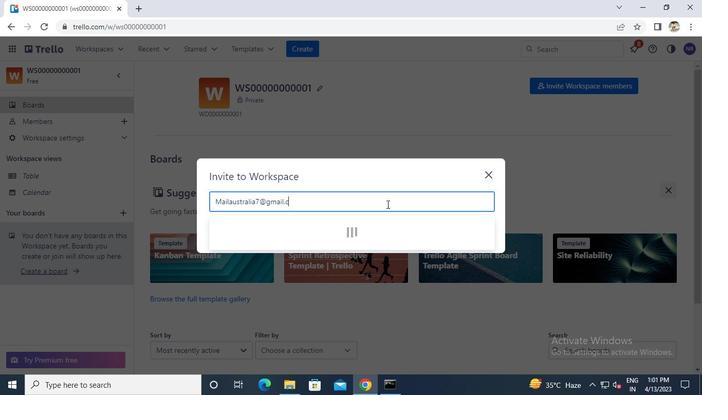 
Action: Keyboard m
Screenshot: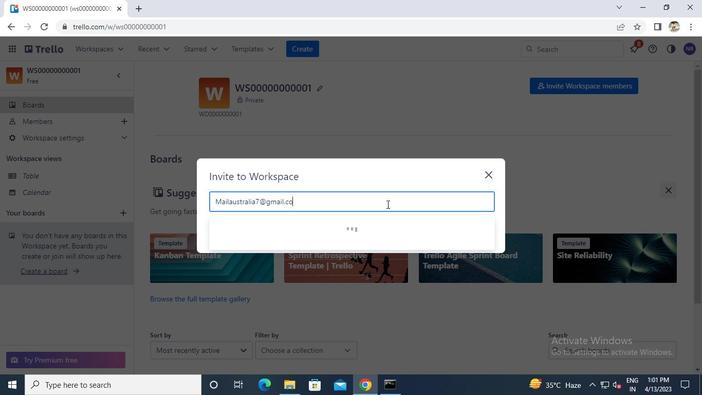
Action: Mouse moved to (325, 230)
Screenshot: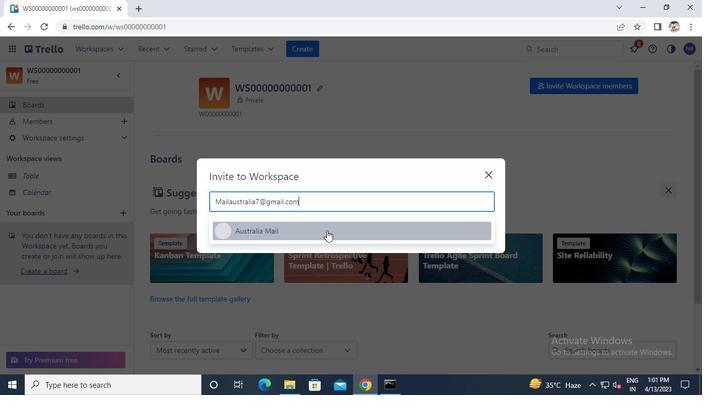 
Action: Mouse pressed left at (325, 230)
Screenshot: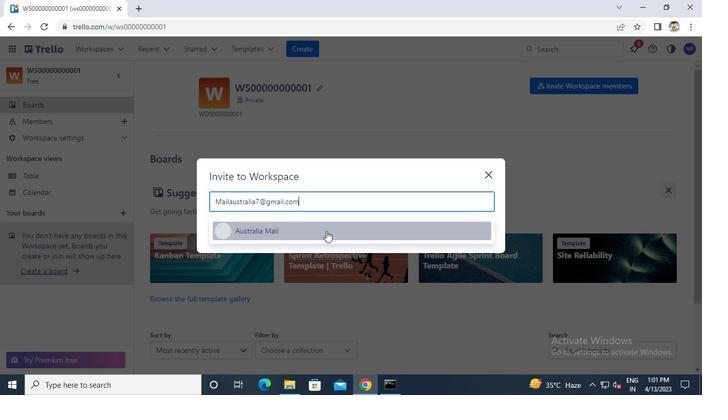 
Action: Mouse moved to (465, 182)
Screenshot: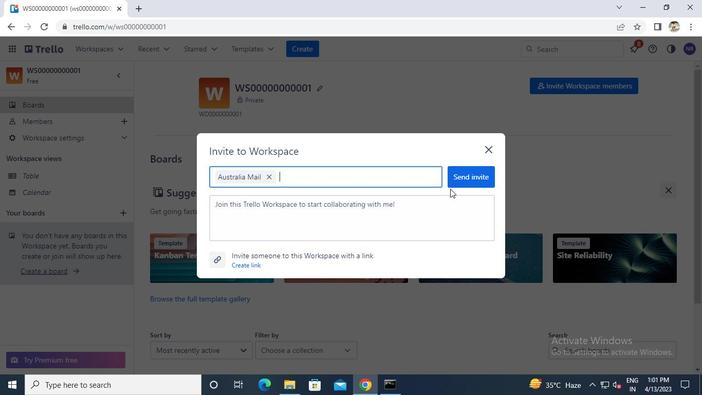 
Action: Mouse pressed left at (465, 182)
Screenshot: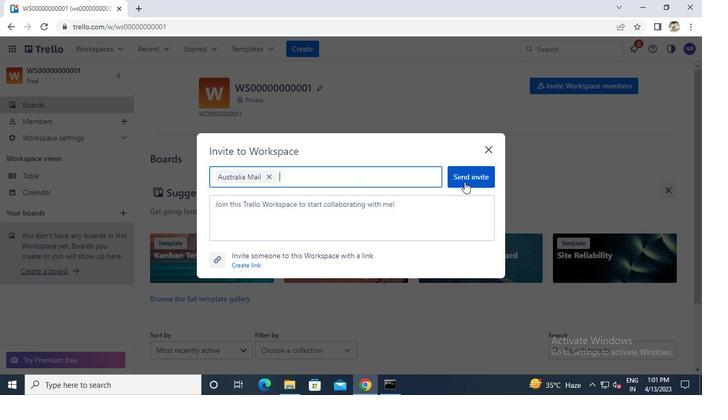 
Action: Mouse moved to (555, 87)
Screenshot: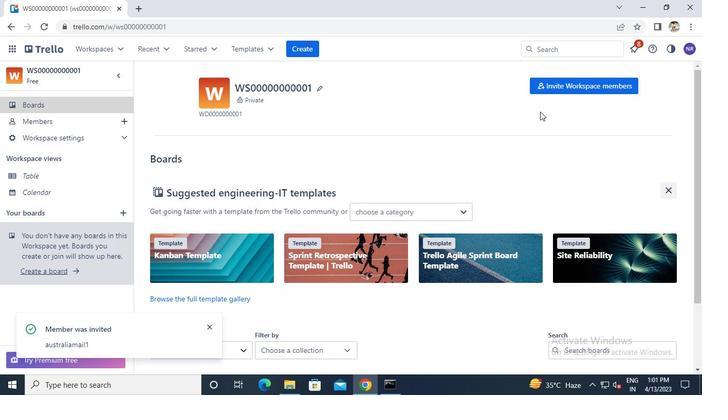 
Action: Mouse pressed left at (555, 87)
Screenshot: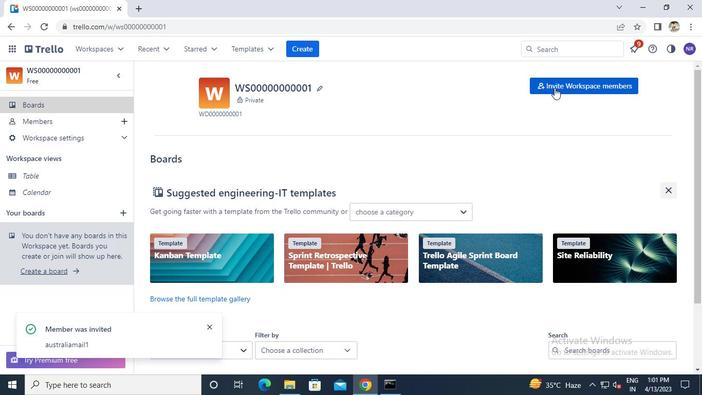 
Action: Mouse moved to (390, 196)
Screenshot: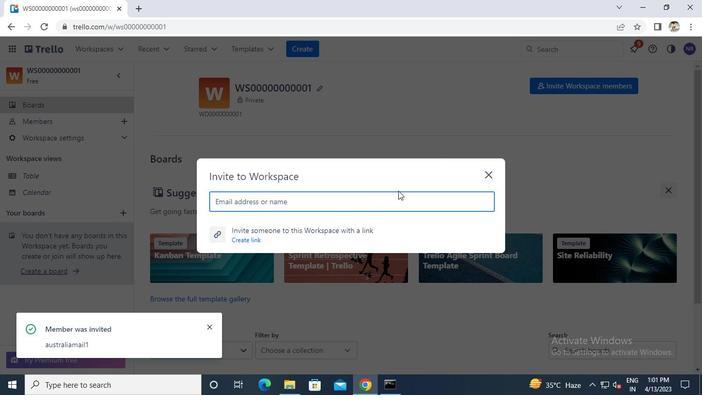
Action: Mouse pressed left at (390, 196)
Screenshot: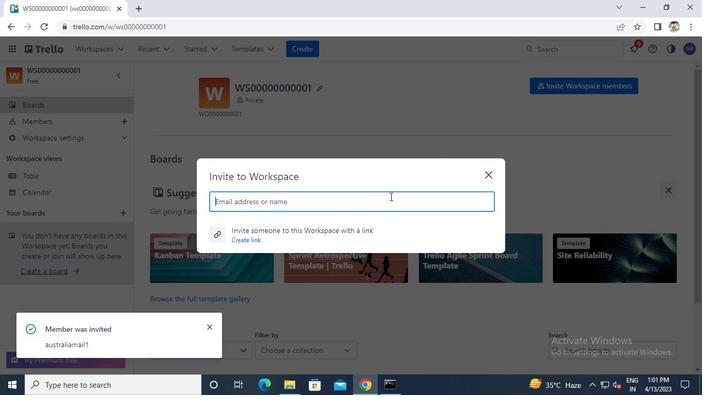 
Action: Keyboard Key.caps_lock
Screenshot: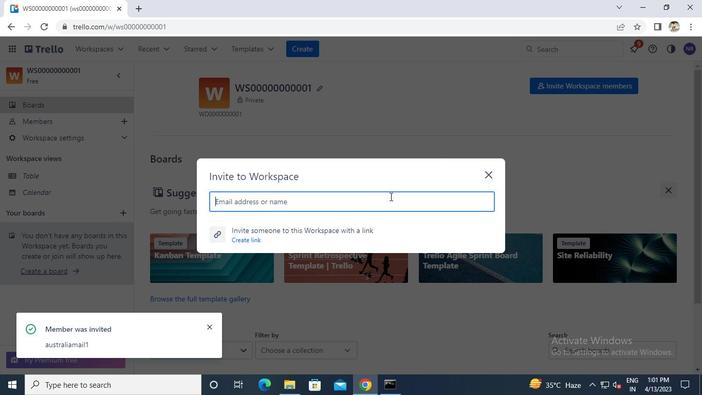 
Action: Keyboard c
Screenshot: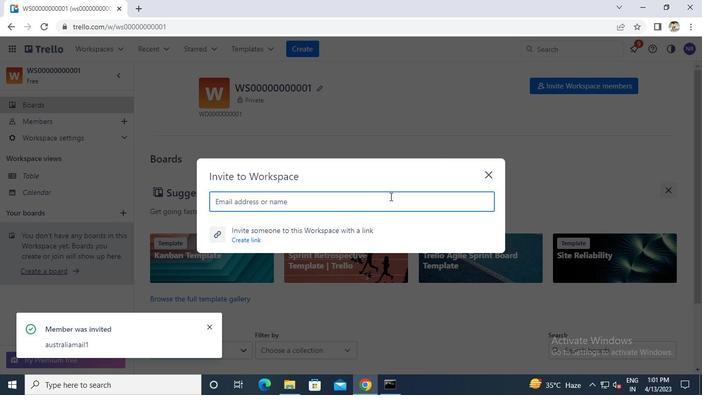 
Action: Keyboard Key.caps_lock
Screenshot: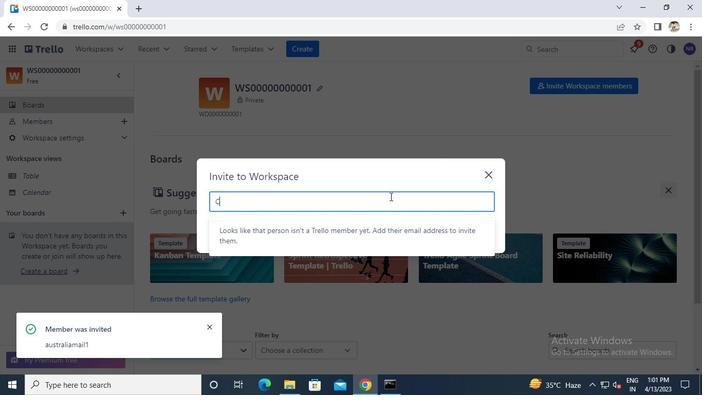 
Action: Keyboard a
Screenshot: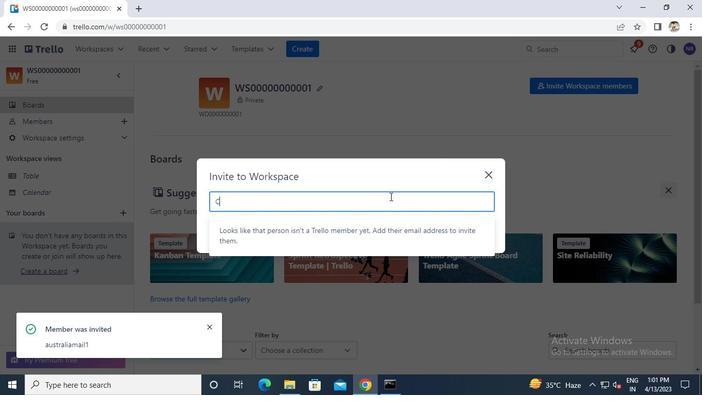 
Action: Keyboard r
Screenshot: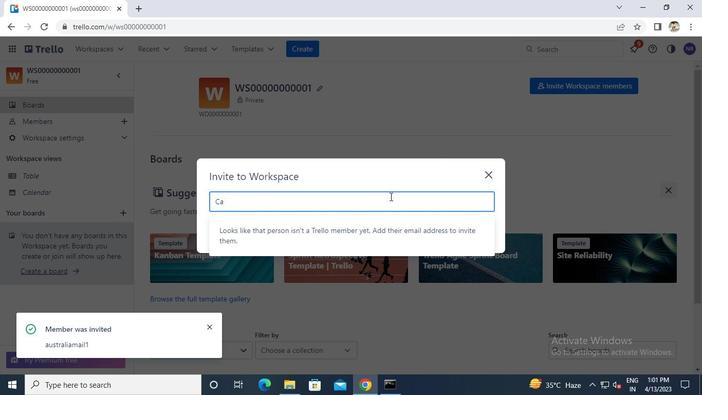 
Action: Keyboard x
Screenshot: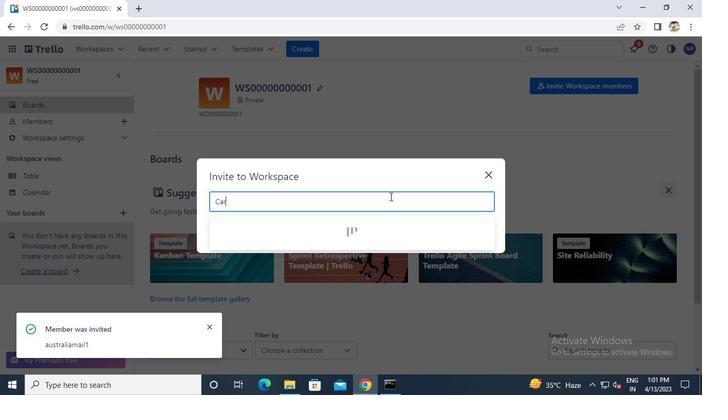 
Action: Keyboard x
Screenshot: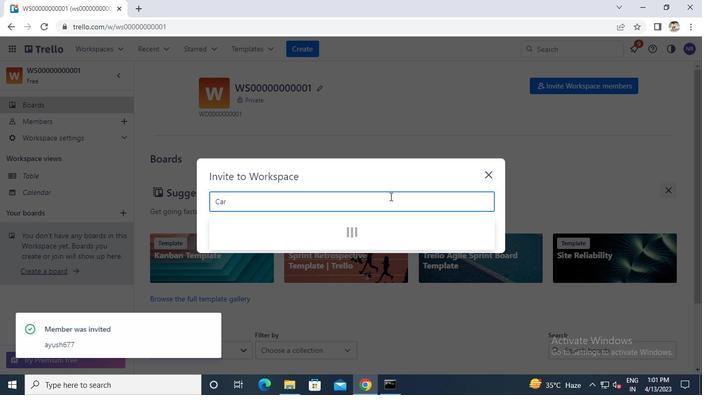 
Action: Keyboard s
Screenshot: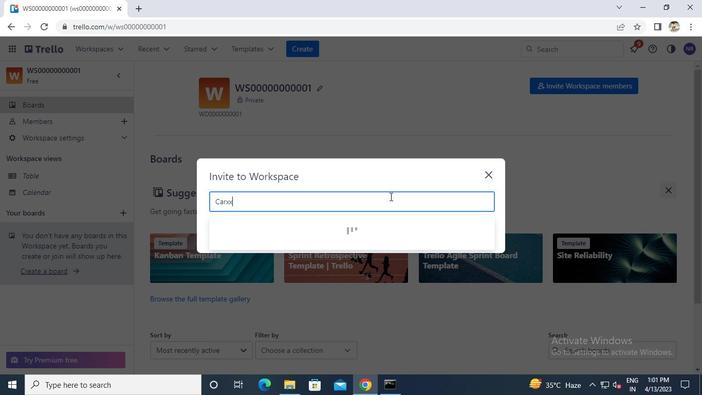 
Action: Keyboard t
Screenshot: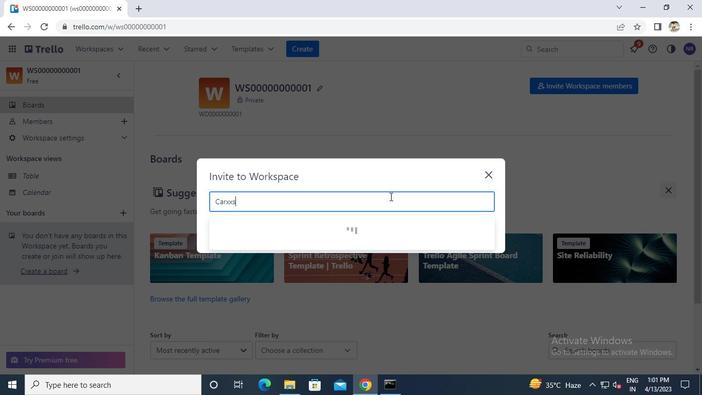 
Action: Keyboard r
Screenshot: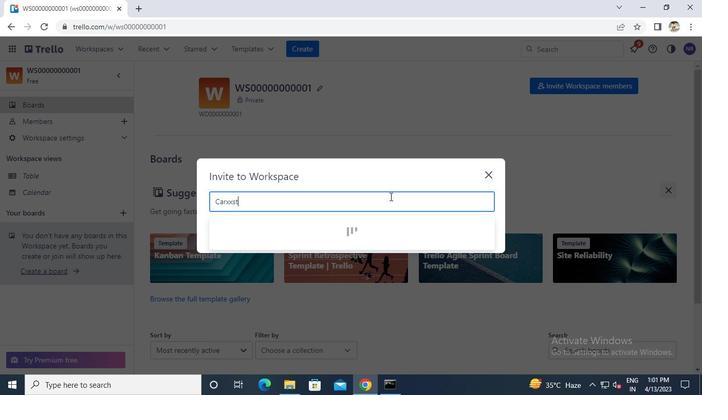 
Action: Keyboard e
Screenshot: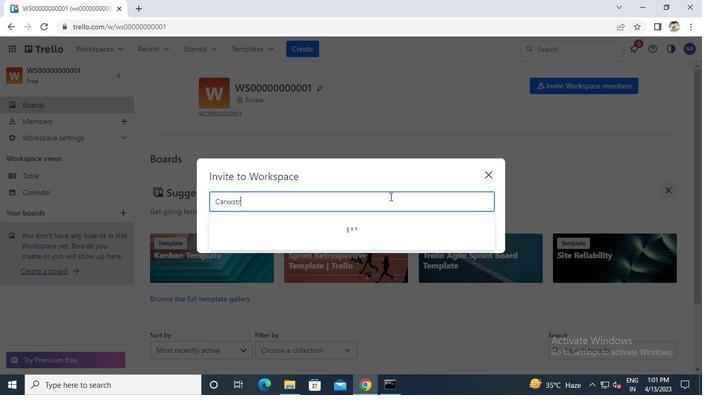 
Action: Keyboard e
Screenshot: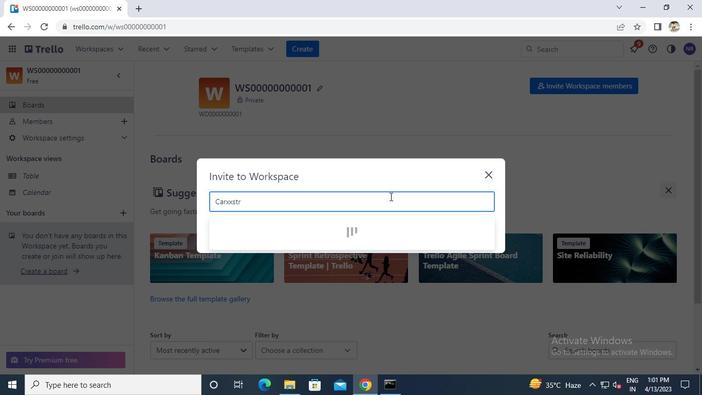 
Action: Keyboard t
Screenshot: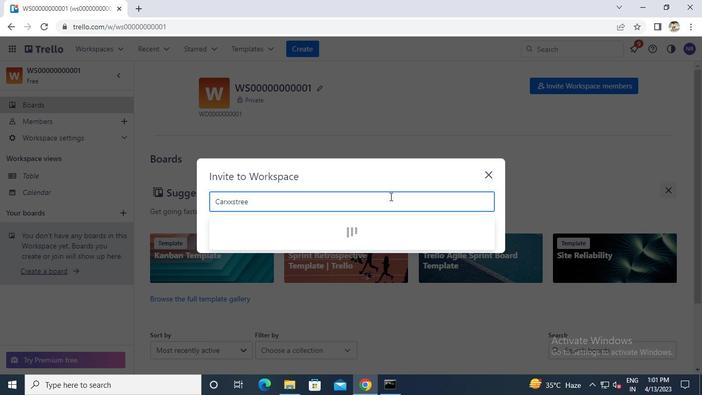 
Action: Keyboard 7
Screenshot: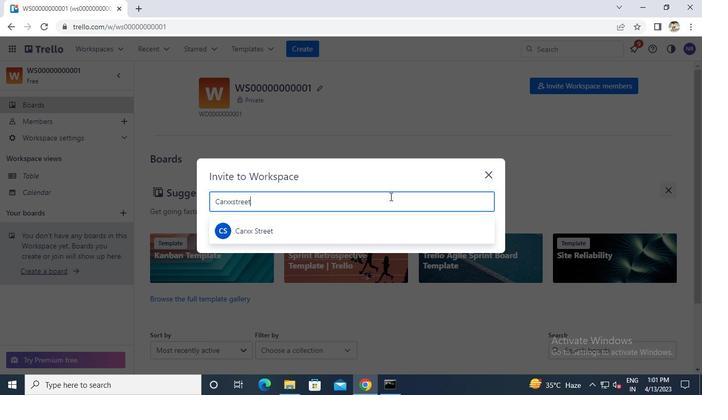 
Action: Keyboard 9
Screenshot: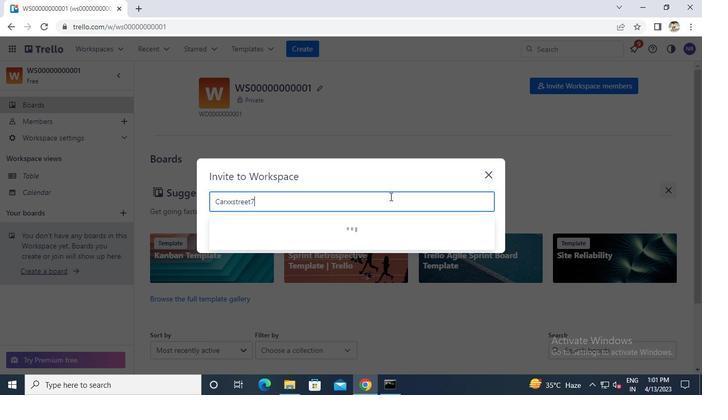 
Action: Keyboard 1
Screenshot: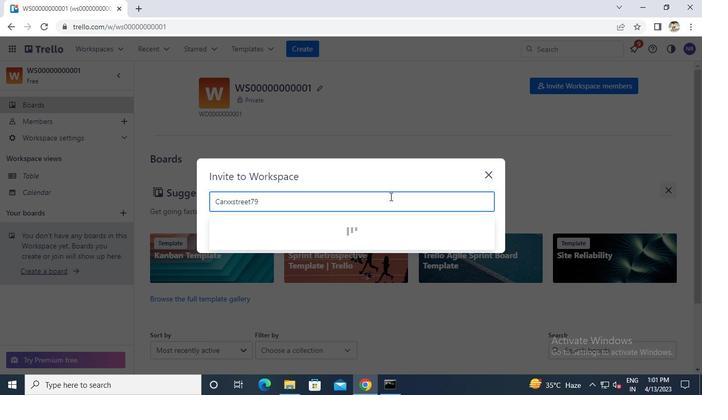 
Action: Keyboard 6
Screenshot: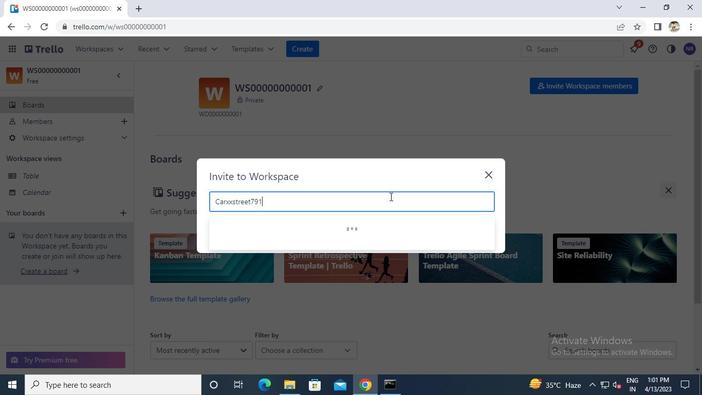 
Action: Keyboard Key.shift
Screenshot: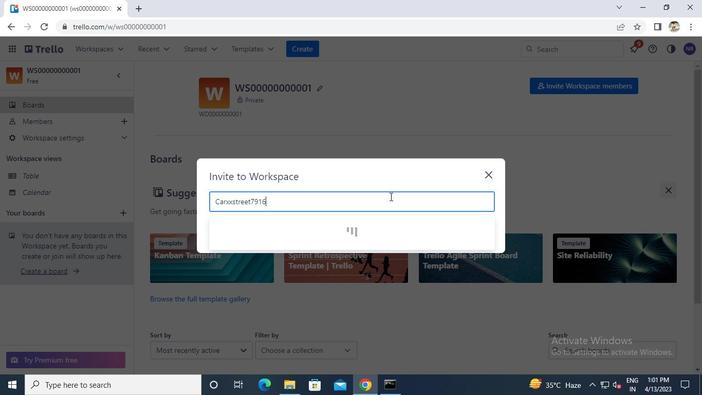 
Action: Keyboard @
Screenshot: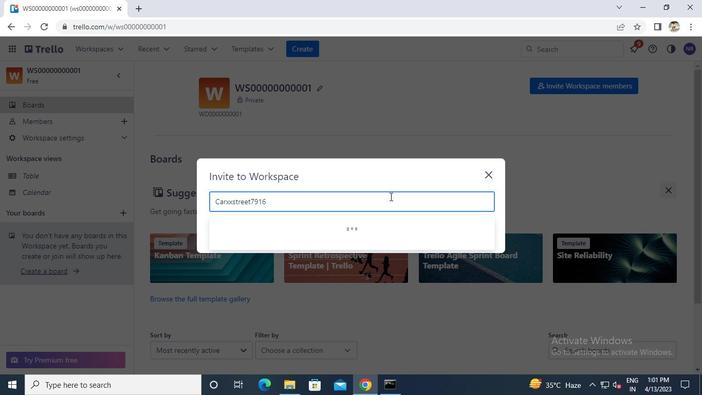 
Action: Keyboard g
Screenshot: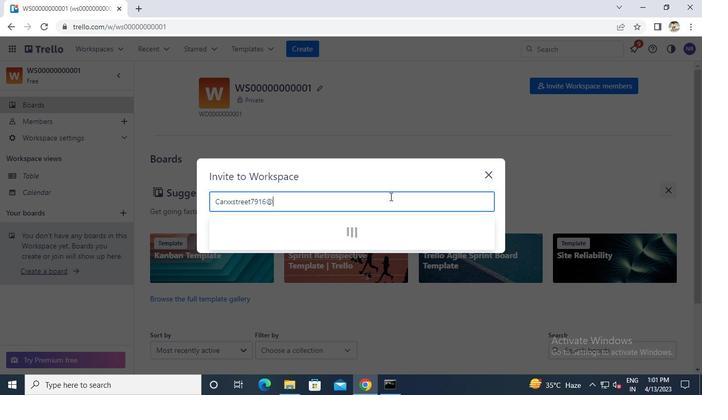 
Action: Keyboard m
Screenshot: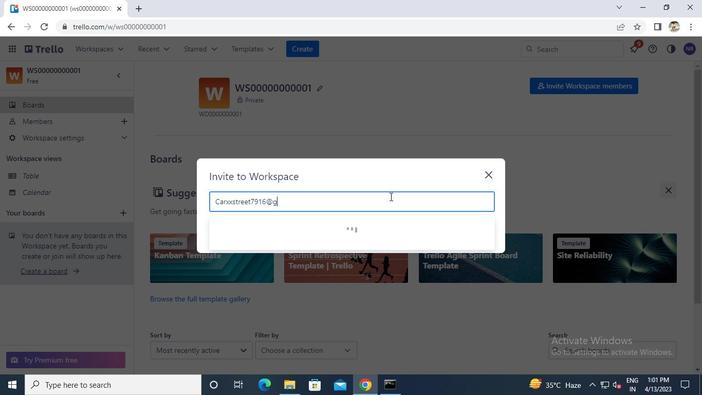 
Action: Keyboard a
Screenshot: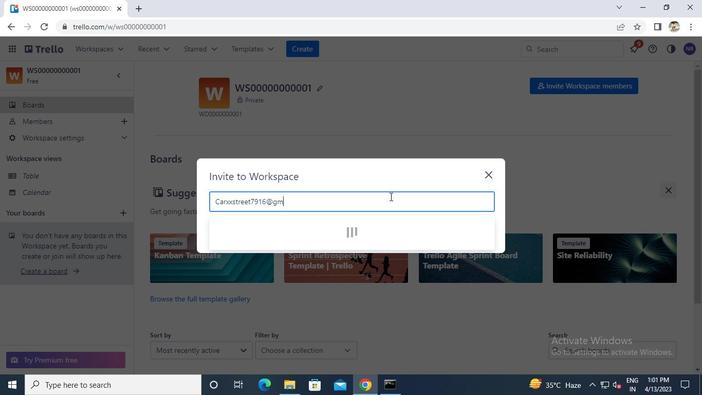 
Action: Keyboard i
Screenshot: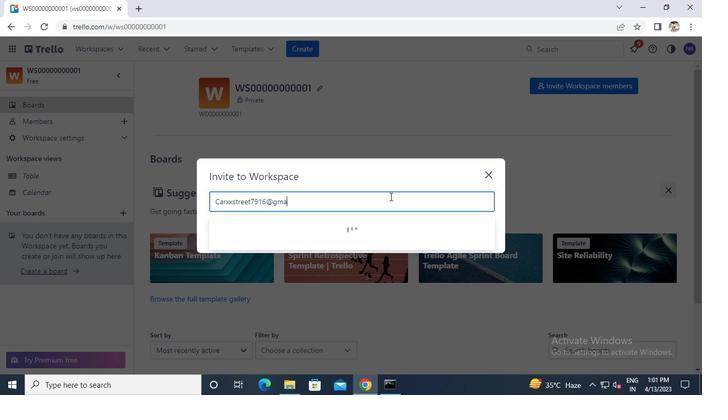 
Action: Keyboard l
Screenshot: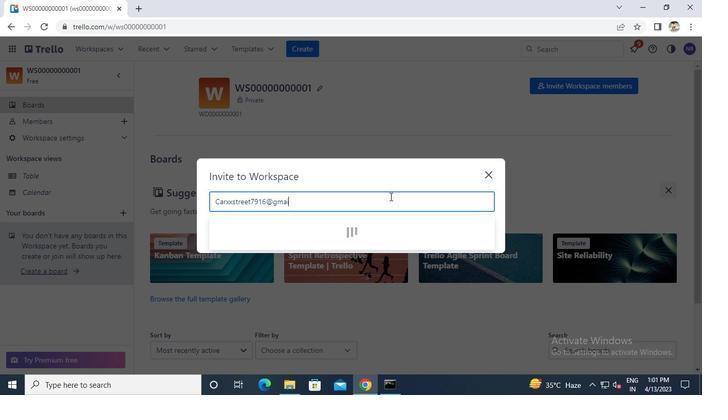 
Action: Keyboard .
Screenshot: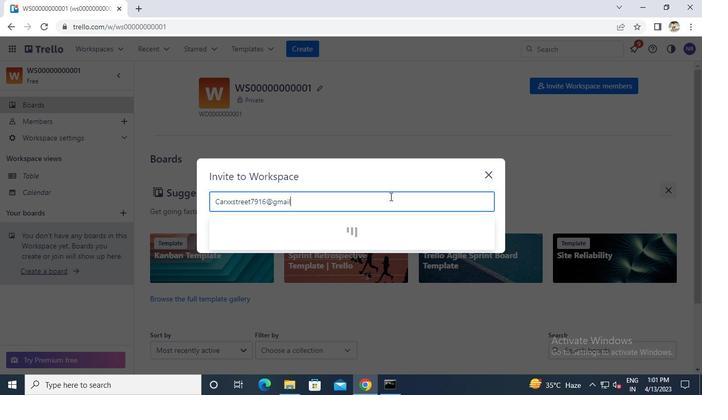 
Action: Keyboard c
Screenshot: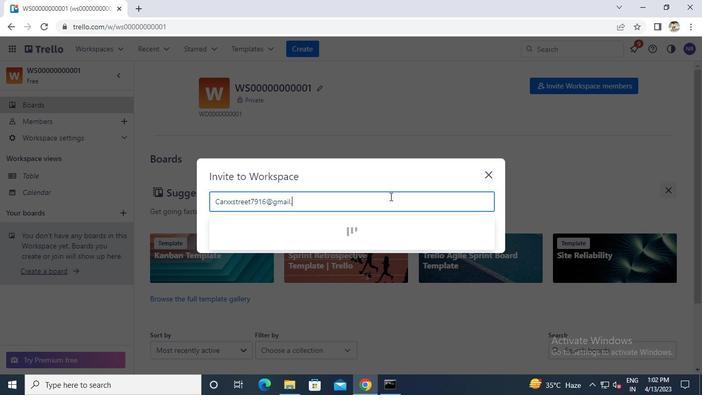 
Action: Keyboard o
Screenshot: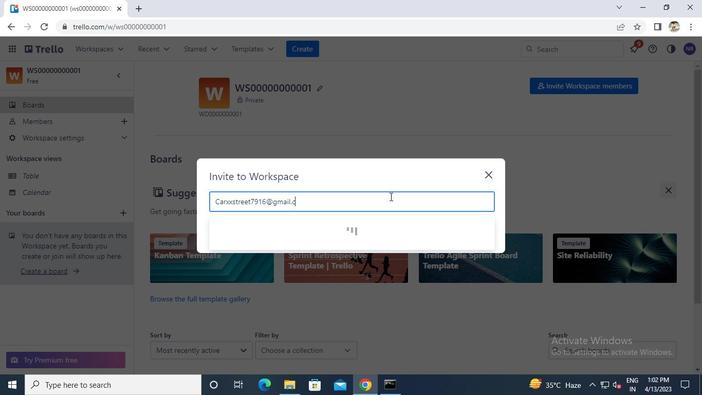 
Action: Keyboard m
Screenshot: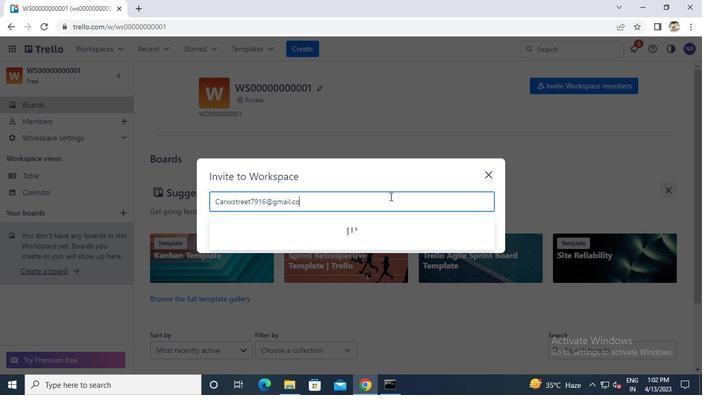 
Action: Mouse moved to (342, 229)
Screenshot: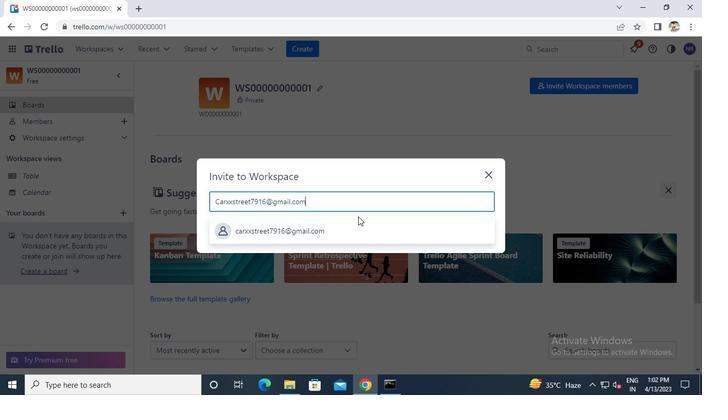
Action: Mouse pressed left at (342, 229)
Screenshot: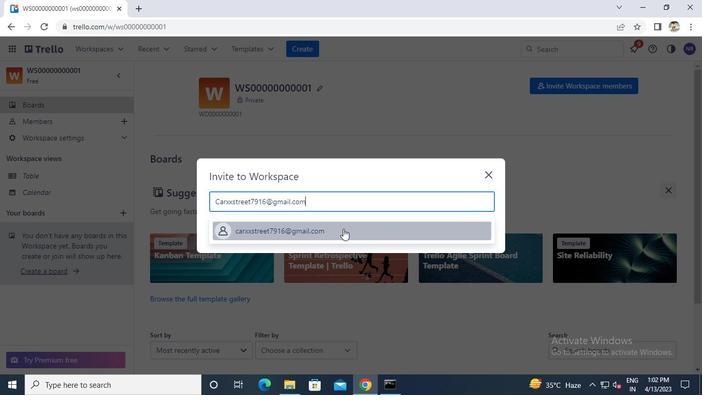 
Action: Mouse moved to (461, 177)
Screenshot: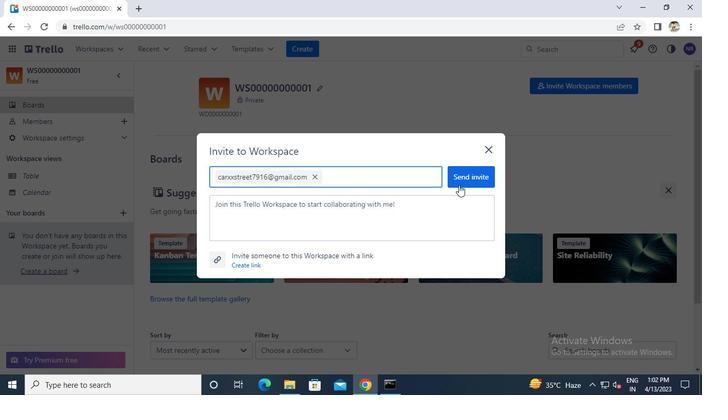 
Action: Mouse pressed left at (461, 177)
Screenshot: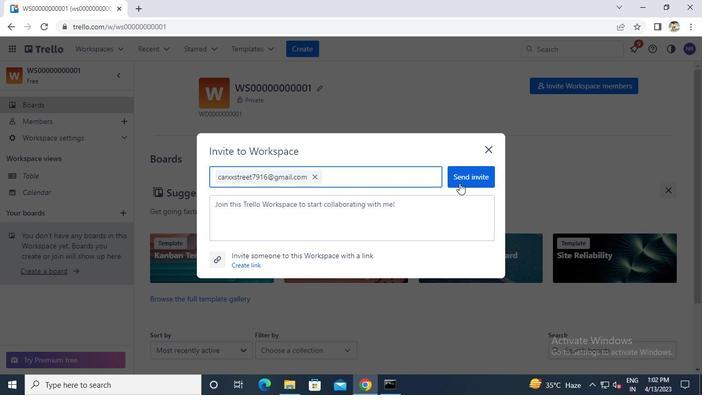 
Action: Mouse moved to (558, 91)
Screenshot: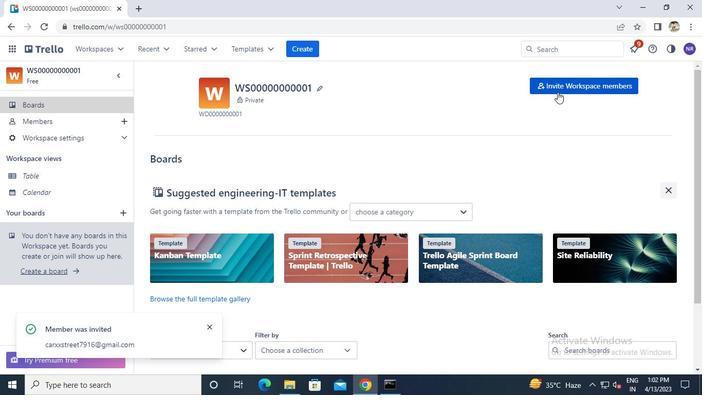 
Action: Mouse pressed left at (558, 91)
Screenshot: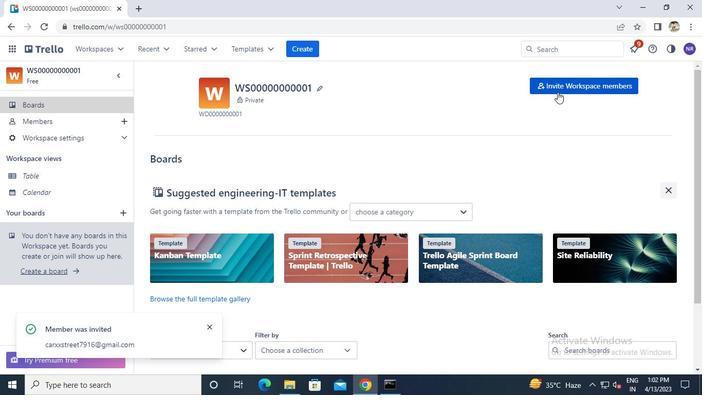 
Action: Mouse moved to (397, 199)
Screenshot: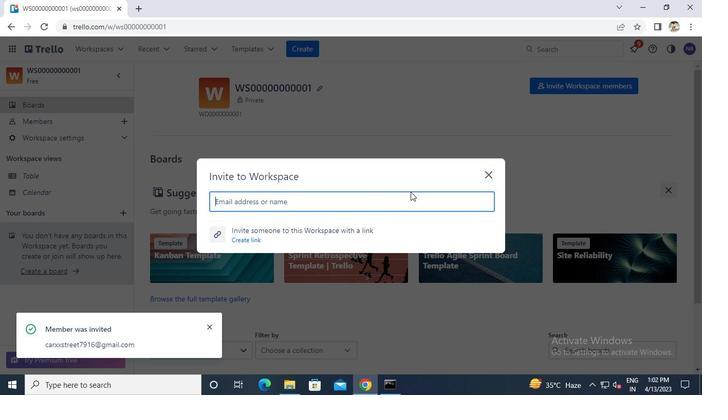 
Action: Mouse pressed left at (397, 199)
Screenshot: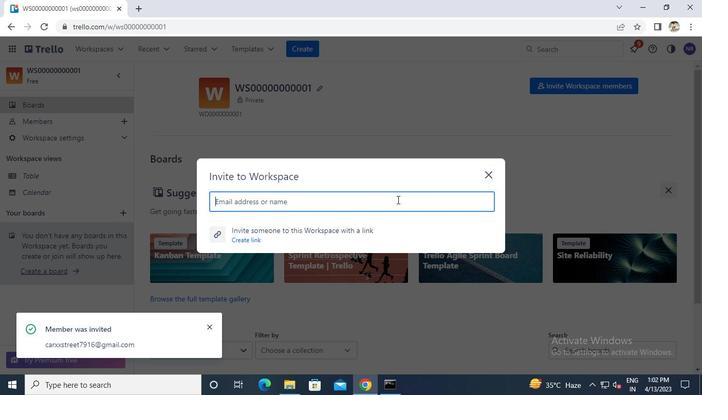 
Action: Keyboard Key.caps_lock
Screenshot: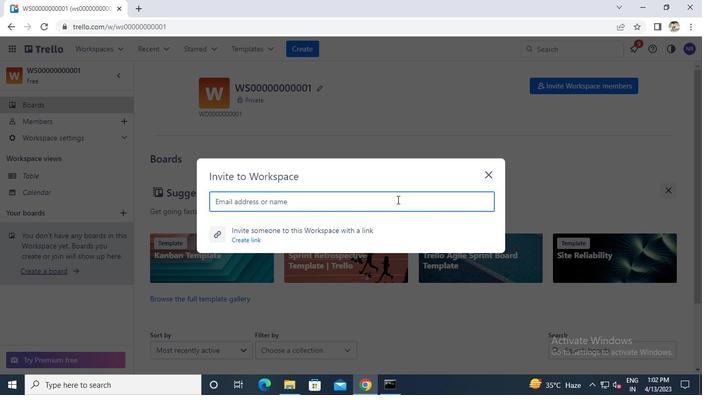 
Action: Keyboard p
Screenshot: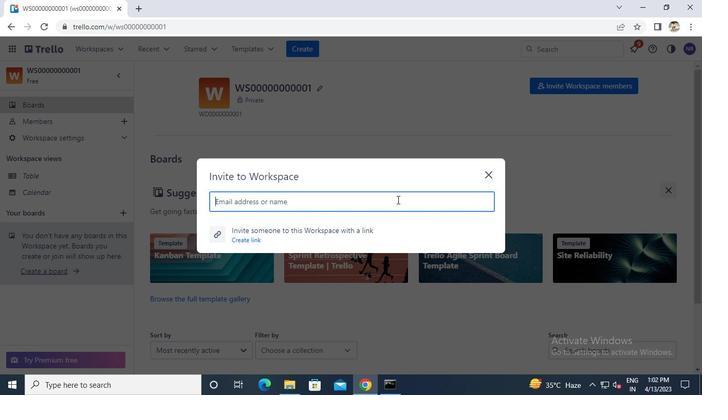 
Action: Keyboard Key.caps_lock
Screenshot: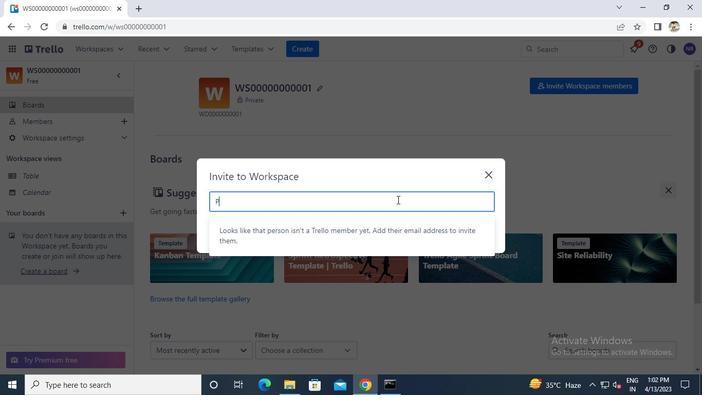 
Action: Keyboard r
Screenshot: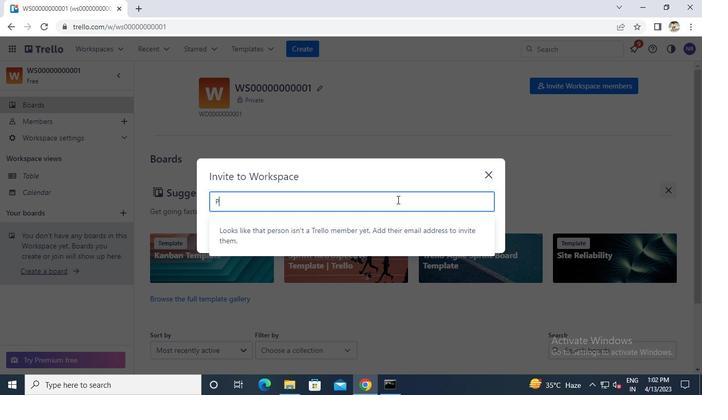 
Action: Keyboard a
Screenshot: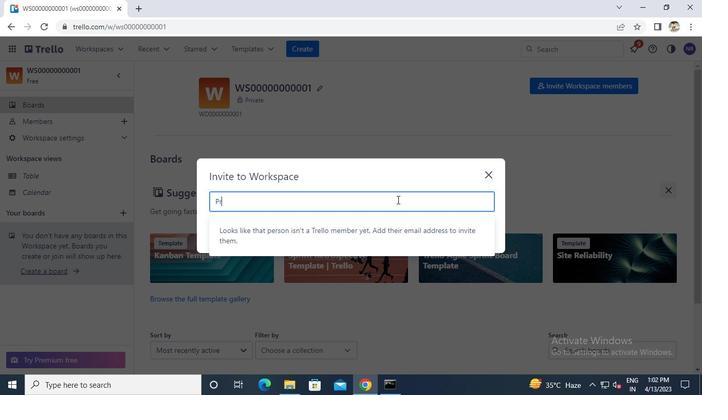 
Action: Keyboard t
Screenshot: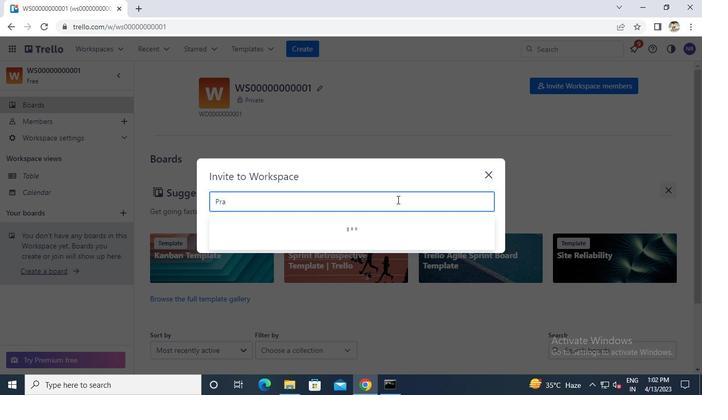
Action: Keyboard e
Screenshot: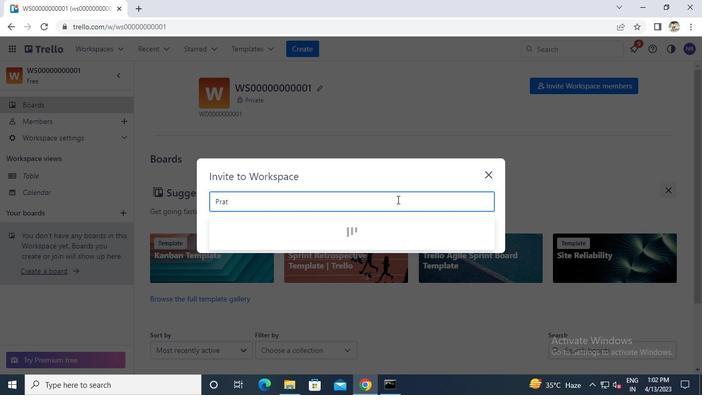 
Action: Keyboard e
Screenshot: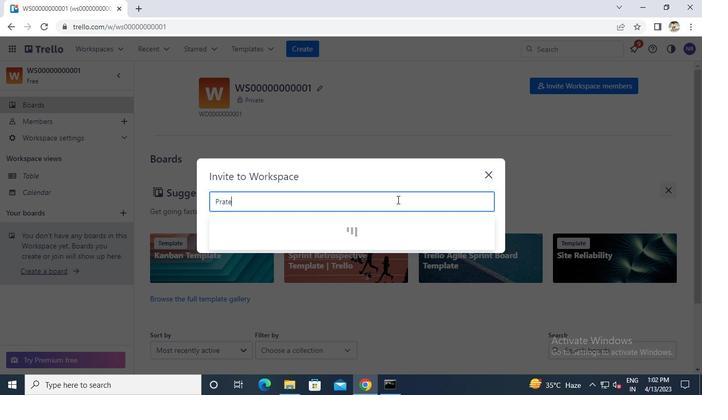 
Action: Keyboard k
Screenshot: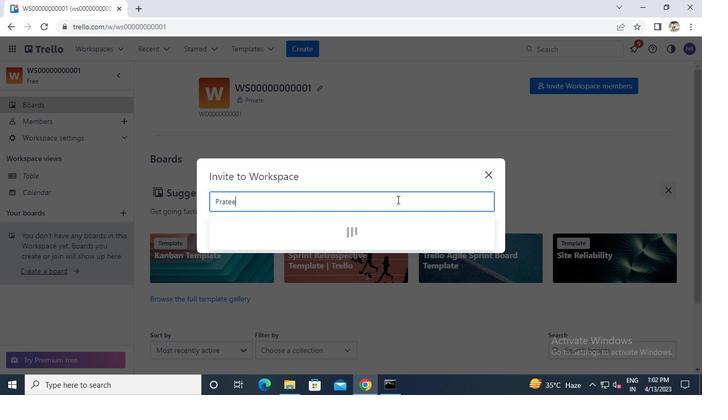 
Action: Keyboard .
Screenshot: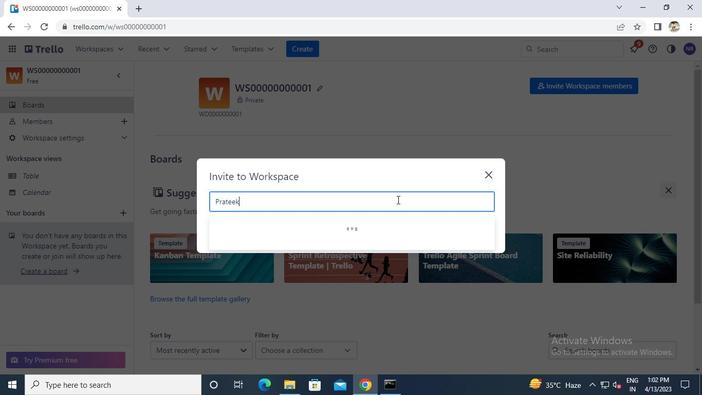 
Action: Keyboard k
Screenshot: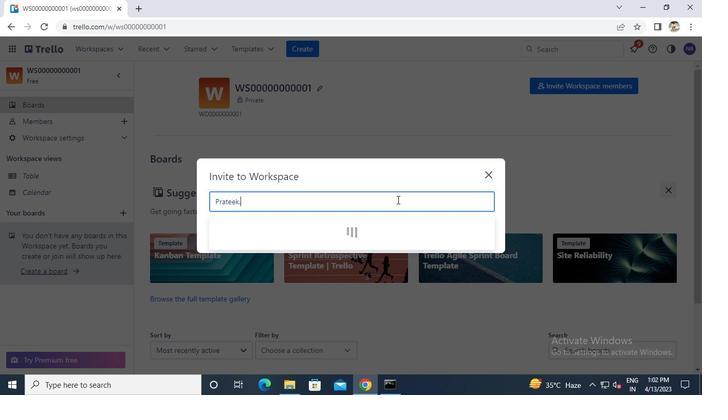 
Action: Keyboard u
Screenshot: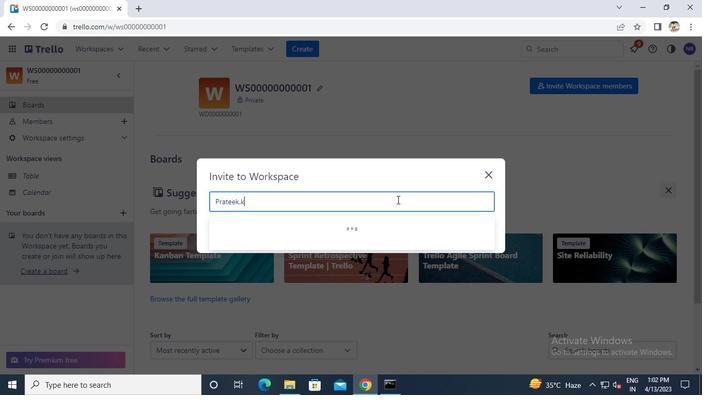 
Action: Keyboard 2
Screenshot: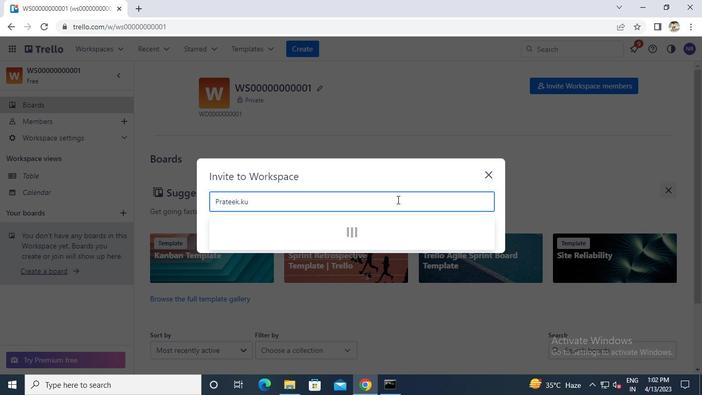 
Action: Keyboard 0
Screenshot: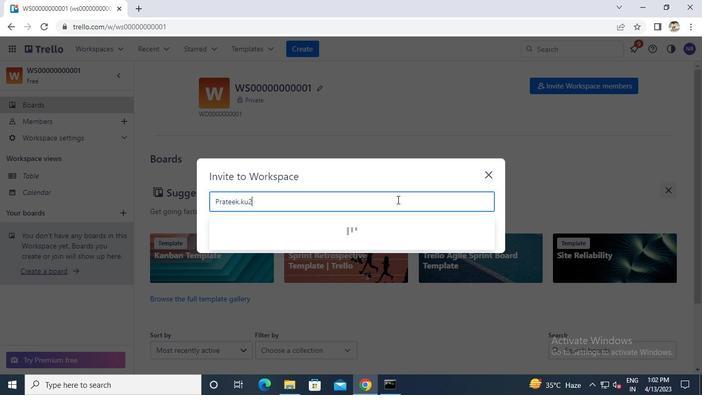 
Action: Keyboard 0
Screenshot: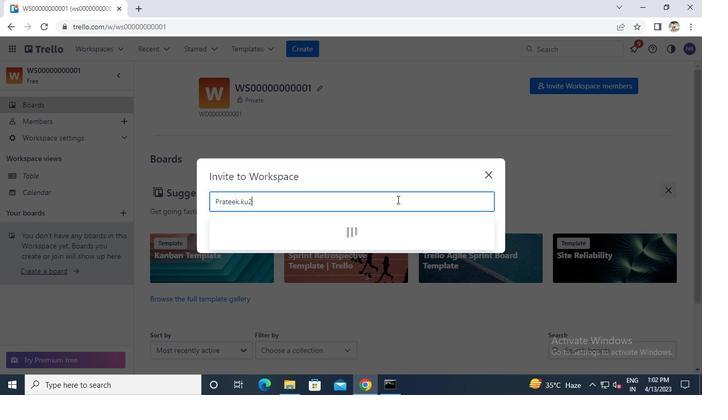 
Action: Keyboard 1
Screenshot: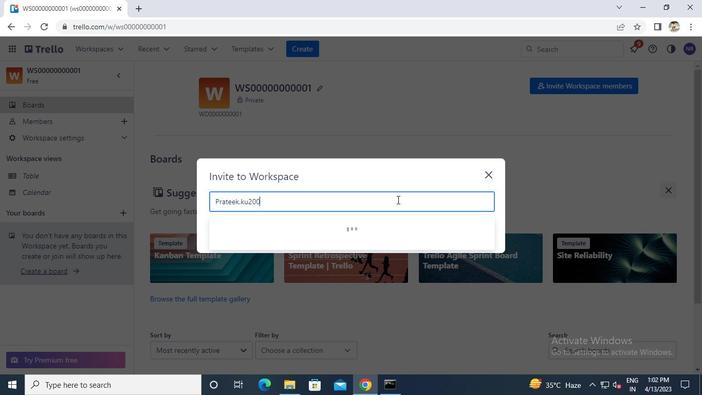 
Action: Keyboard Key.shift
Screenshot: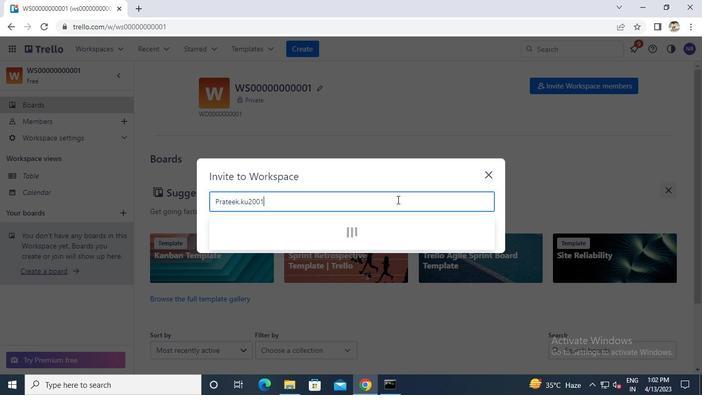 
Action: Keyboard @
Screenshot: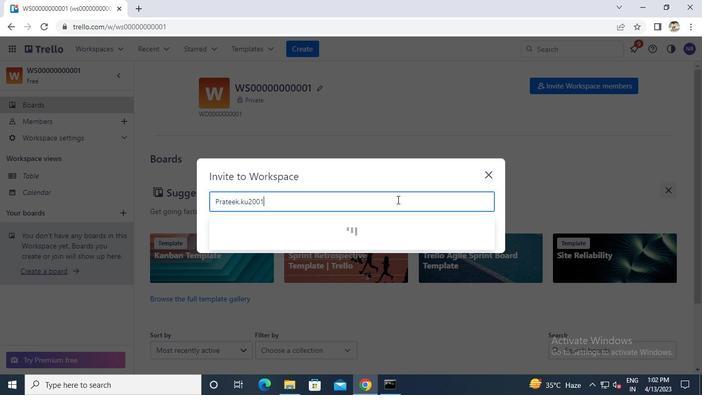 
Action: Keyboard g
Screenshot: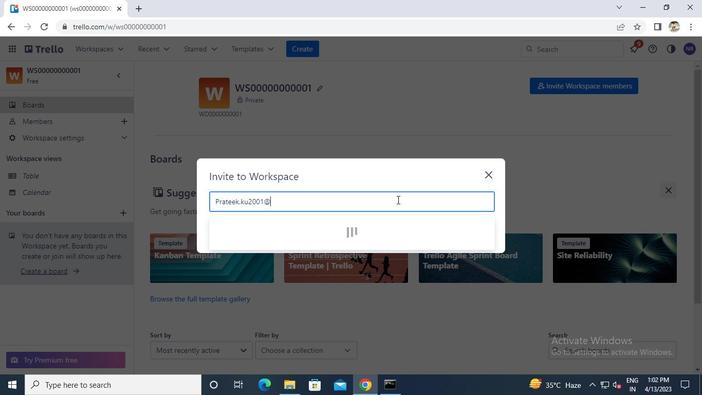 
Action: Keyboard m
Screenshot: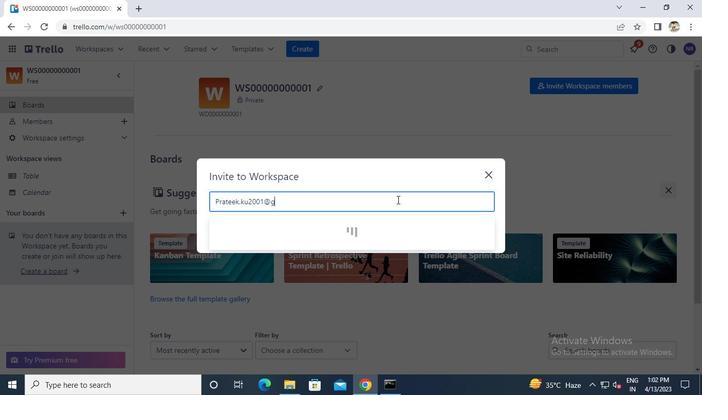 
Action: Keyboard a
Screenshot: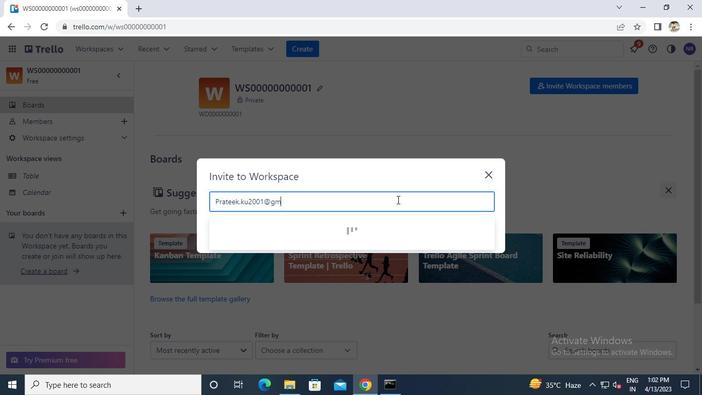
Action: Keyboard i
Screenshot: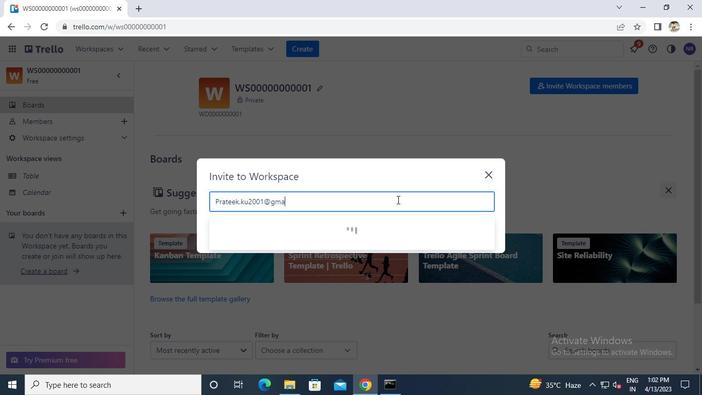 
Action: Keyboard l
Screenshot: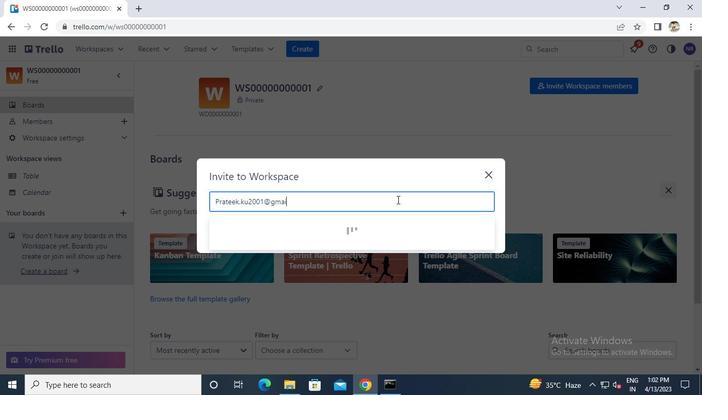 
Action: Keyboard .
Screenshot: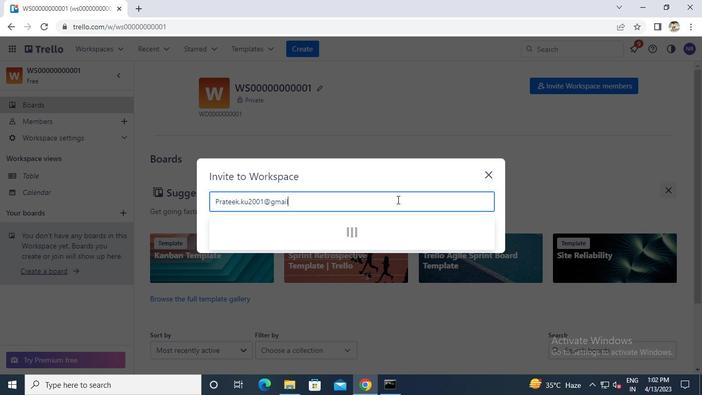 
Action: Keyboard c
Screenshot: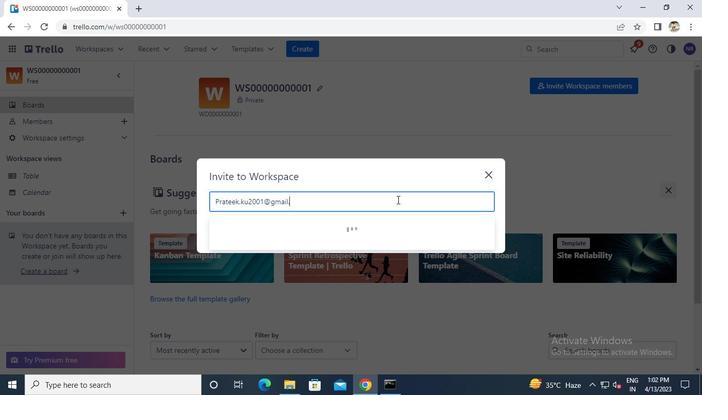 
Action: Keyboard o
Screenshot: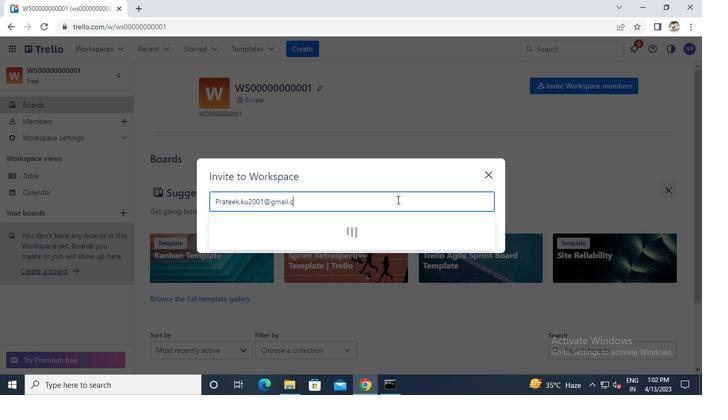 
Action: Keyboard m
Screenshot: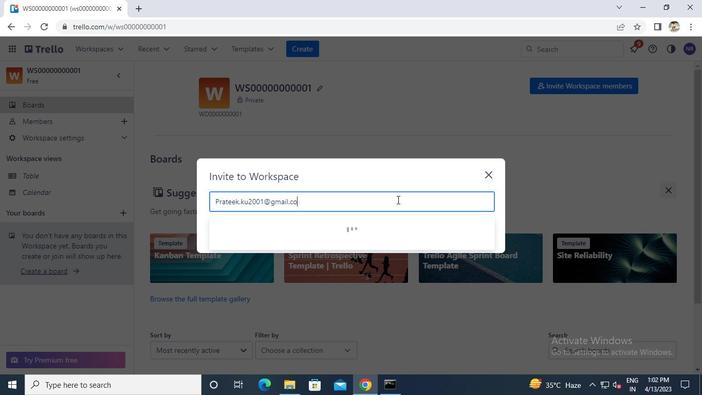 
Action: Mouse moved to (345, 226)
Screenshot: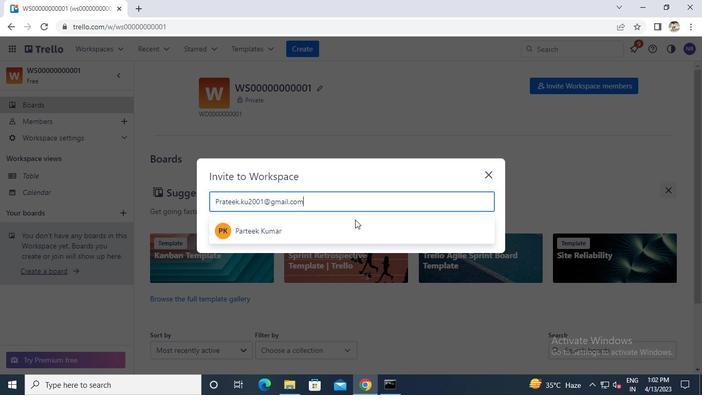 
Action: Mouse pressed left at (345, 226)
Screenshot: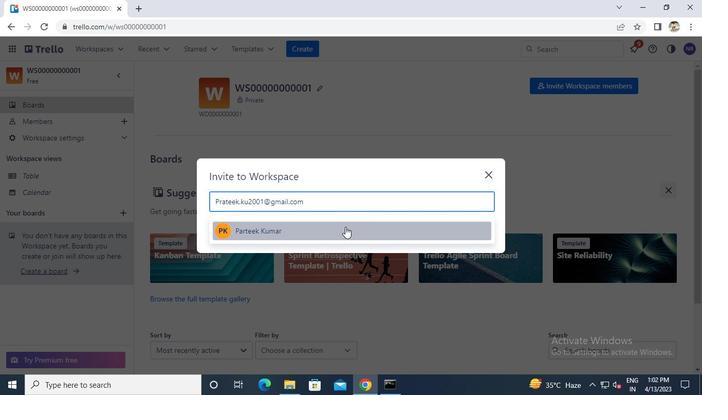 
Action: Mouse moved to (459, 179)
Screenshot: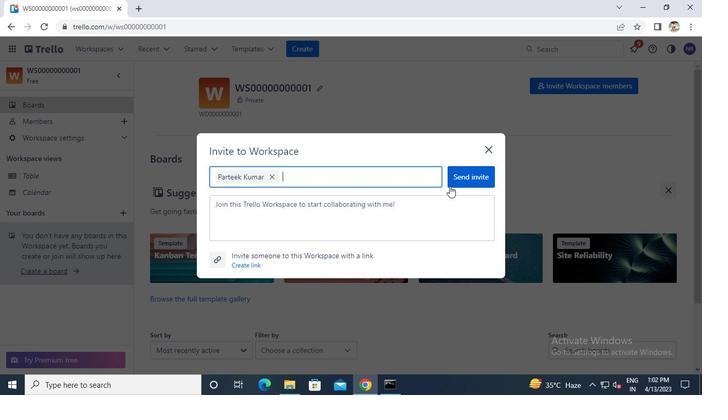 
Action: Mouse pressed left at (459, 179)
Screenshot: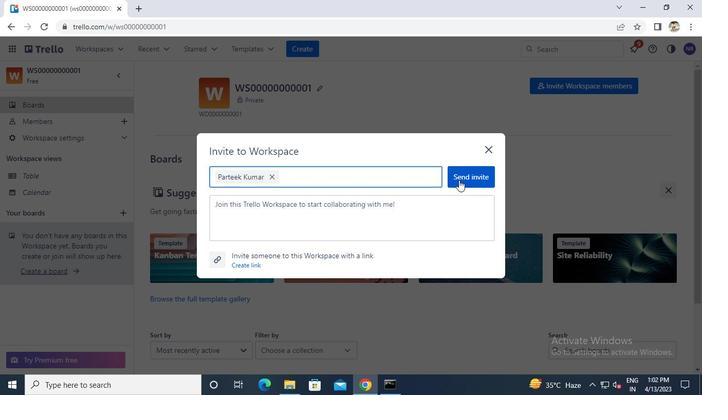 
Action: Mouse moved to (392, 390)
Screenshot: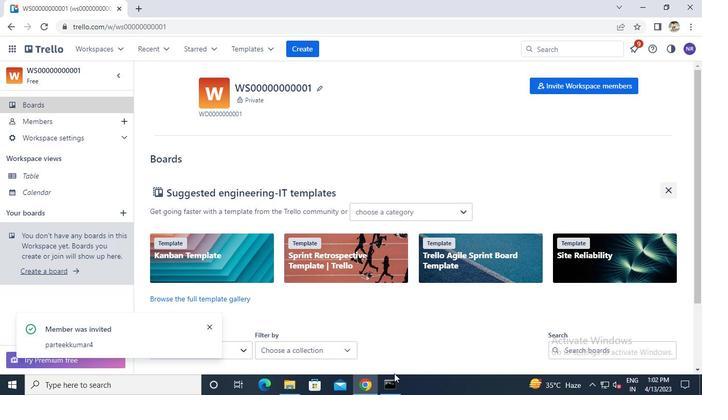 
Action: Mouse pressed left at (392, 390)
Screenshot: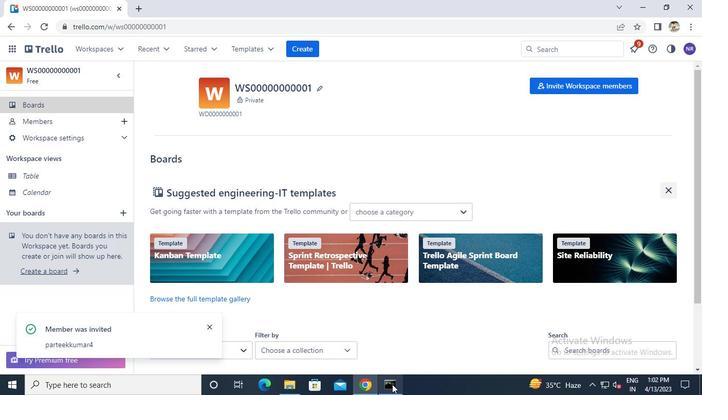 
Action: Mouse moved to (552, 75)
Screenshot: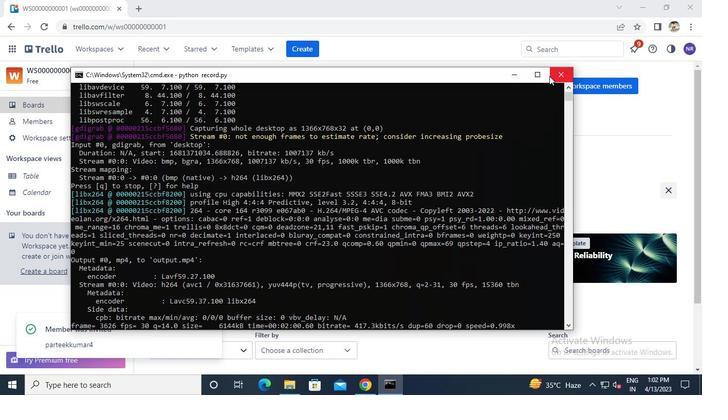 
Action: Mouse pressed left at (552, 75)
Screenshot: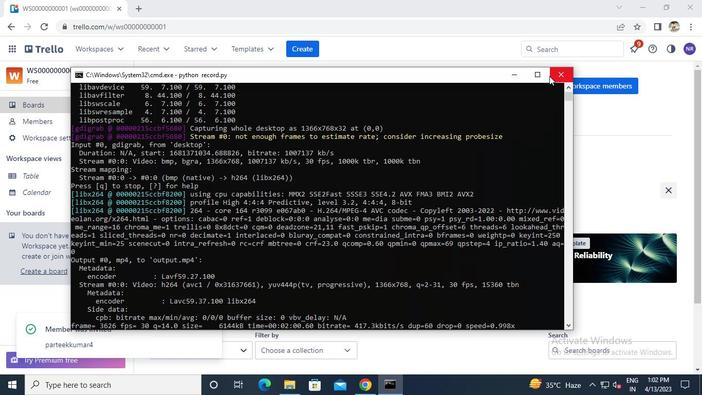 
